 Task: Find connections with filter location Bājitpur with filter topic #bespokewith filter profile language French with filter current company Burns & McDonnell with filter school MORADABAD INSTITUTE OF TECHNOLOGY, MORADABAD. with filter industry Interior Design with filter service category Financial Reporting with filter keywords title Doctor
Action: Mouse moved to (568, 115)
Screenshot: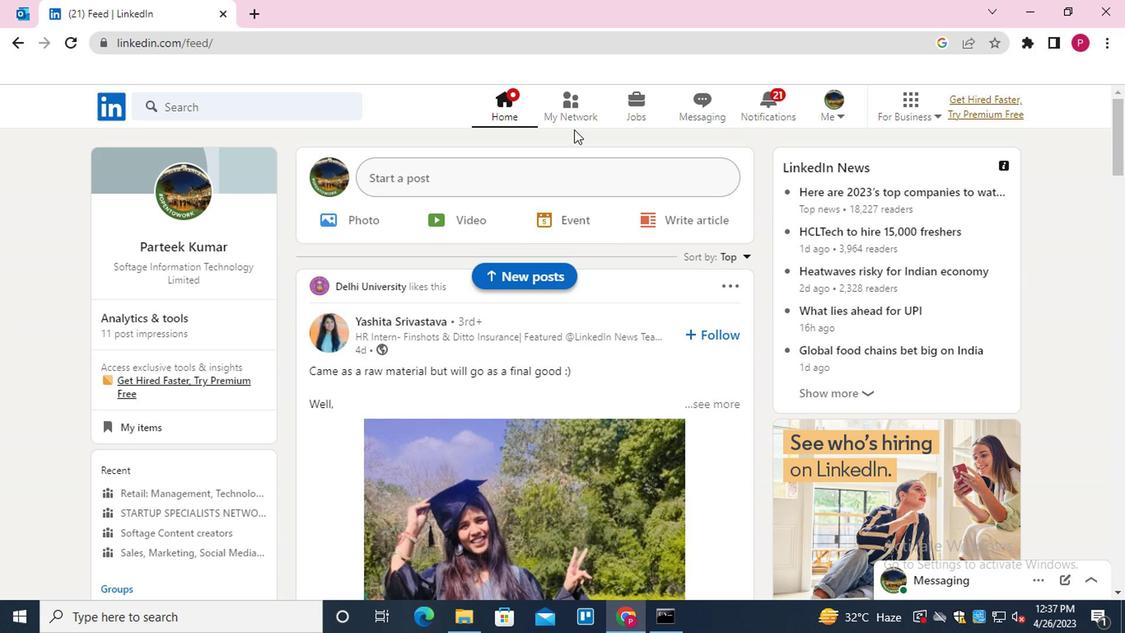 
Action: Mouse pressed left at (568, 115)
Screenshot: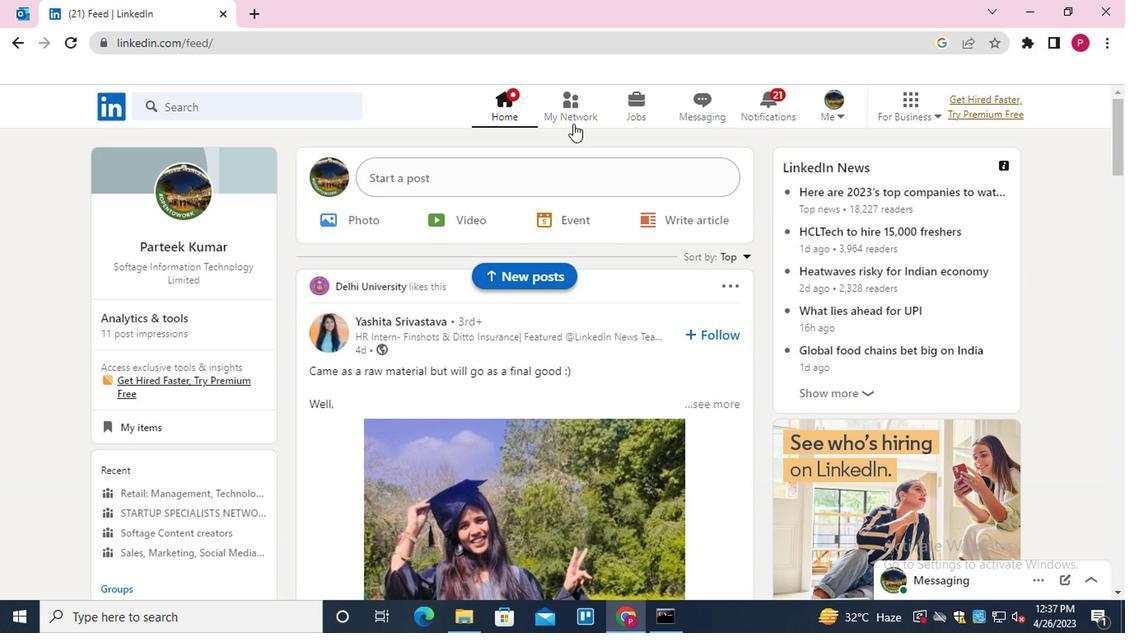 
Action: Mouse moved to (233, 202)
Screenshot: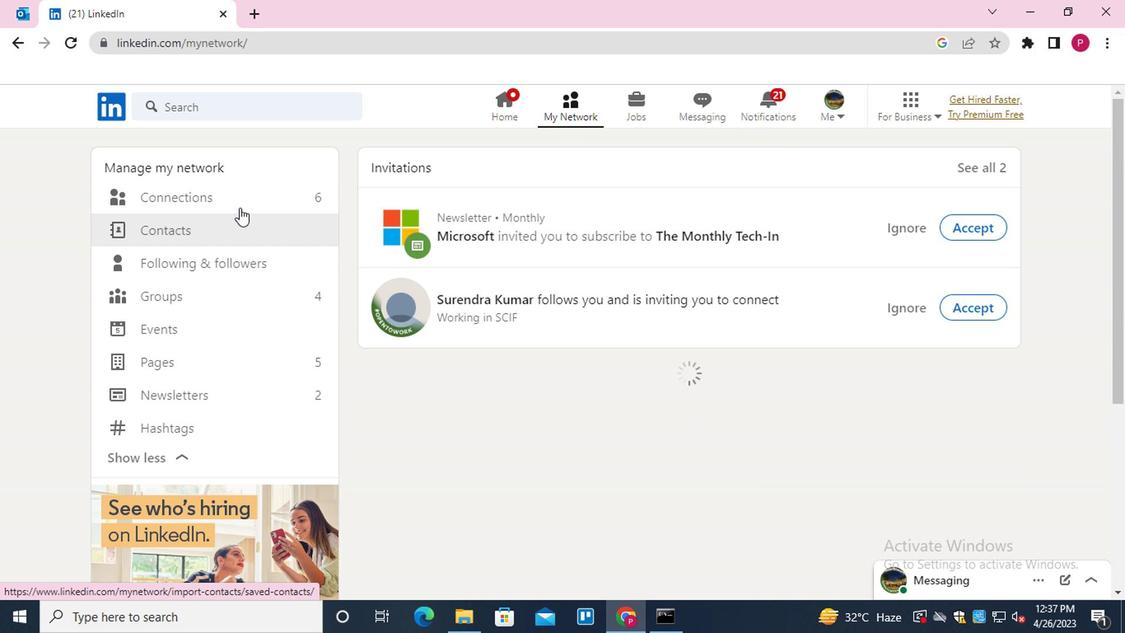 
Action: Mouse pressed left at (233, 202)
Screenshot: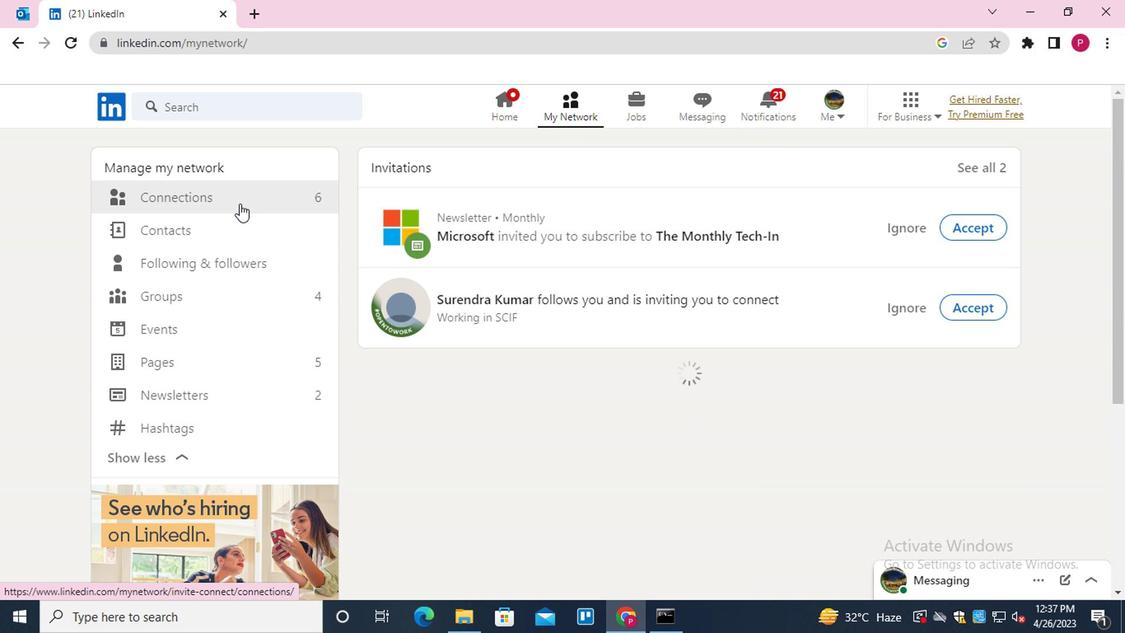 
Action: Mouse moved to (710, 201)
Screenshot: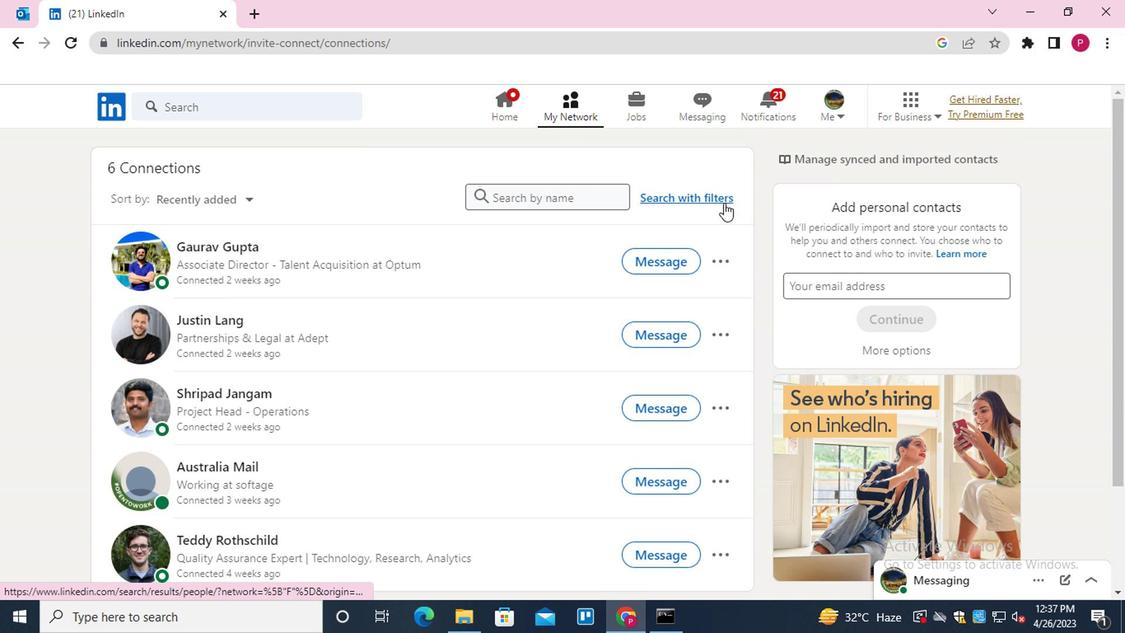 
Action: Mouse pressed left at (710, 201)
Screenshot: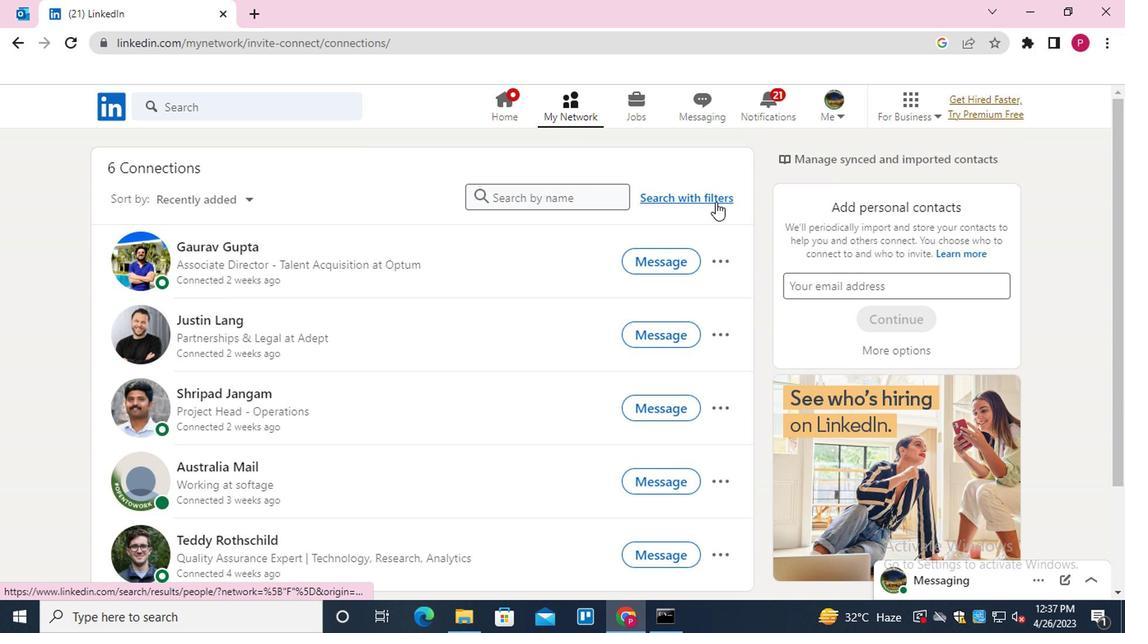 
Action: Mouse moved to (547, 150)
Screenshot: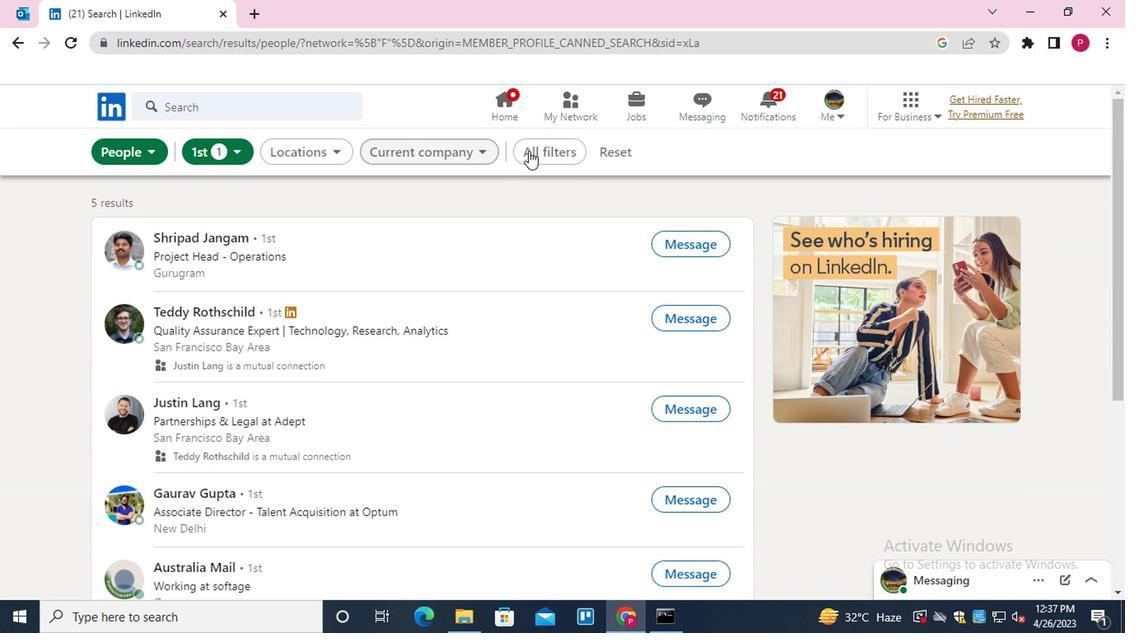 
Action: Mouse pressed left at (547, 150)
Screenshot: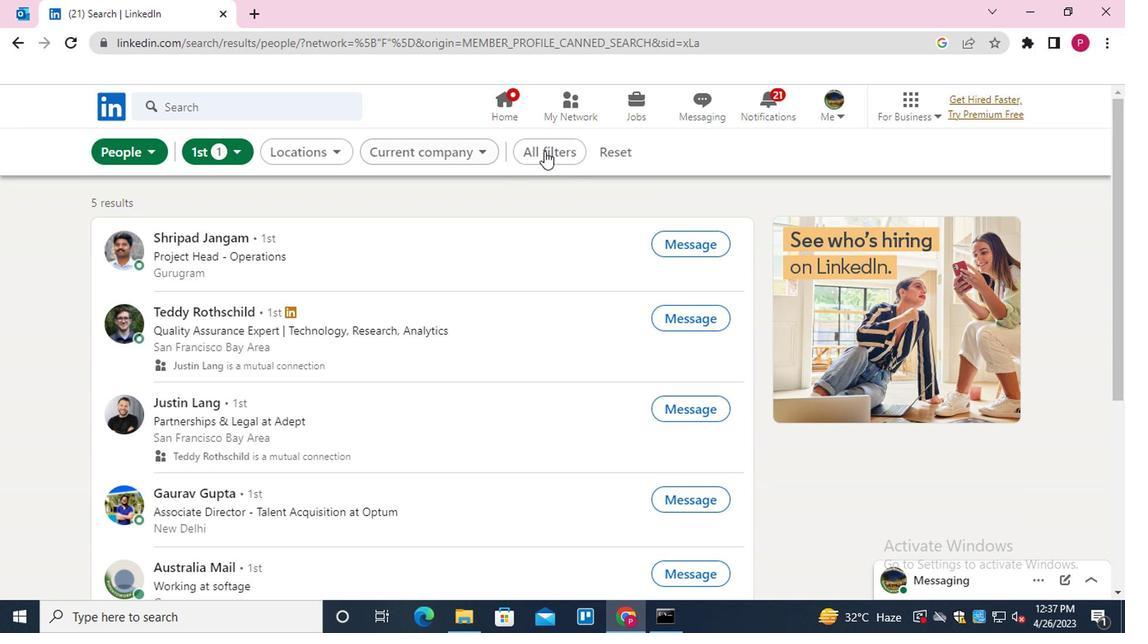 
Action: Mouse moved to (839, 343)
Screenshot: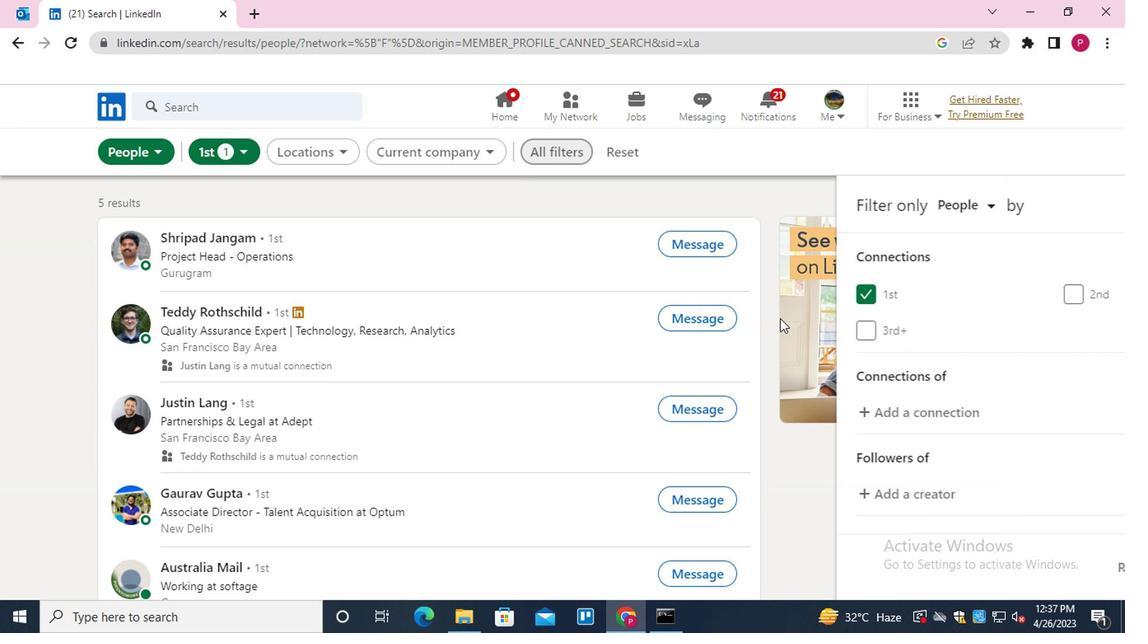 
Action: Mouse scrolled (839, 342) with delta (0, -1)
Screenshot: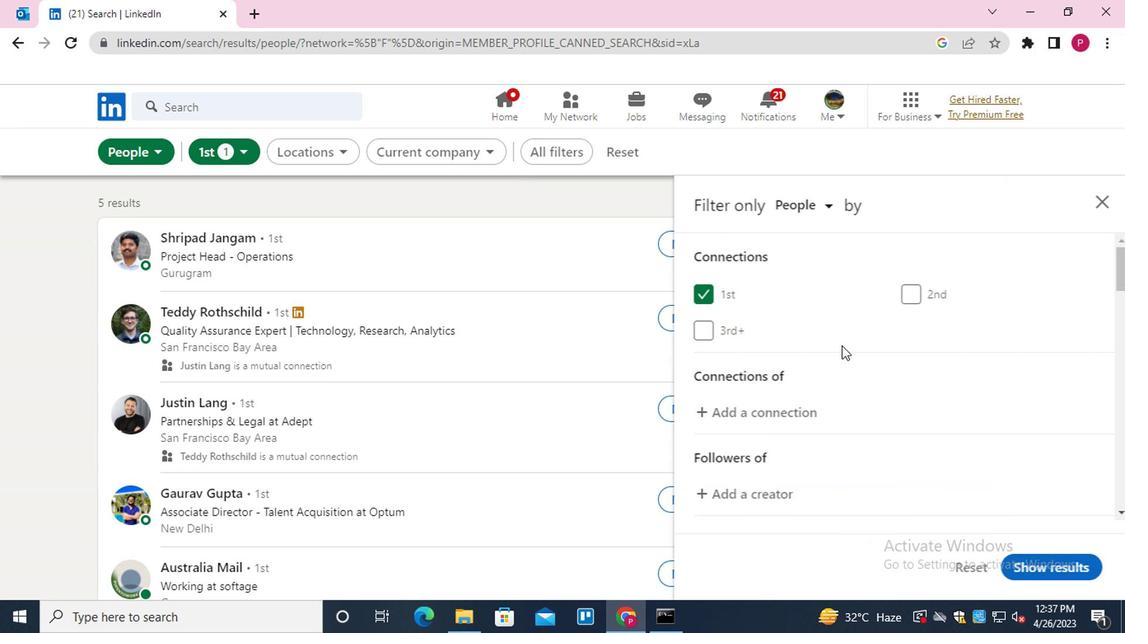 
Action: Mouse scrolled (839, 342) with delta (0, -1)
Screenshot: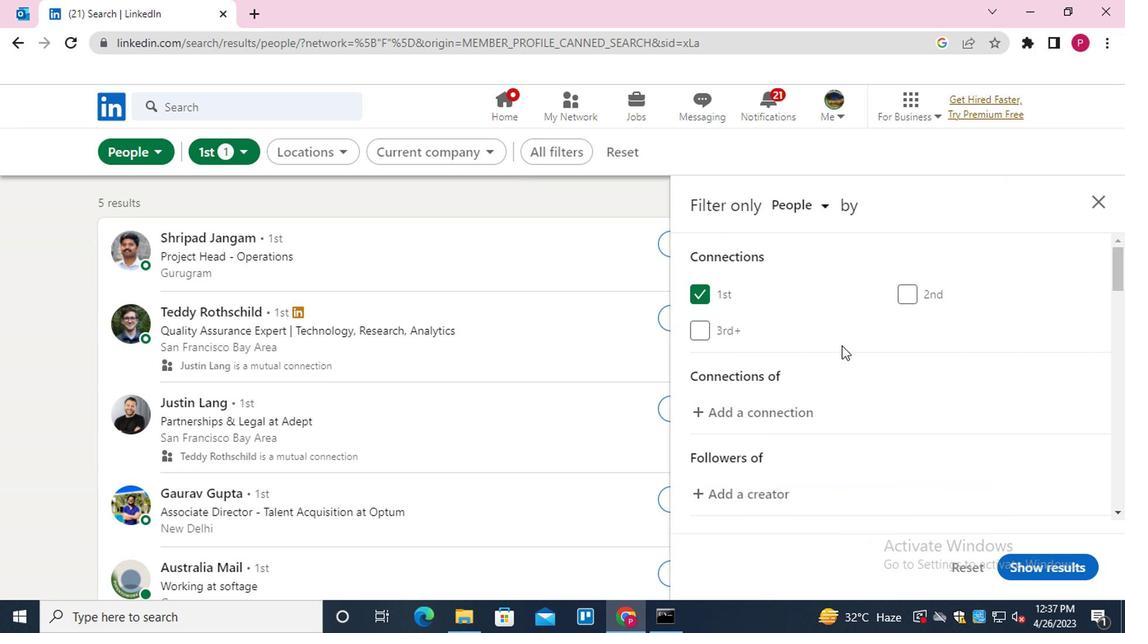 
Action: Mouse scrolled (839, 342) with delta (0, -1)
Screenshot: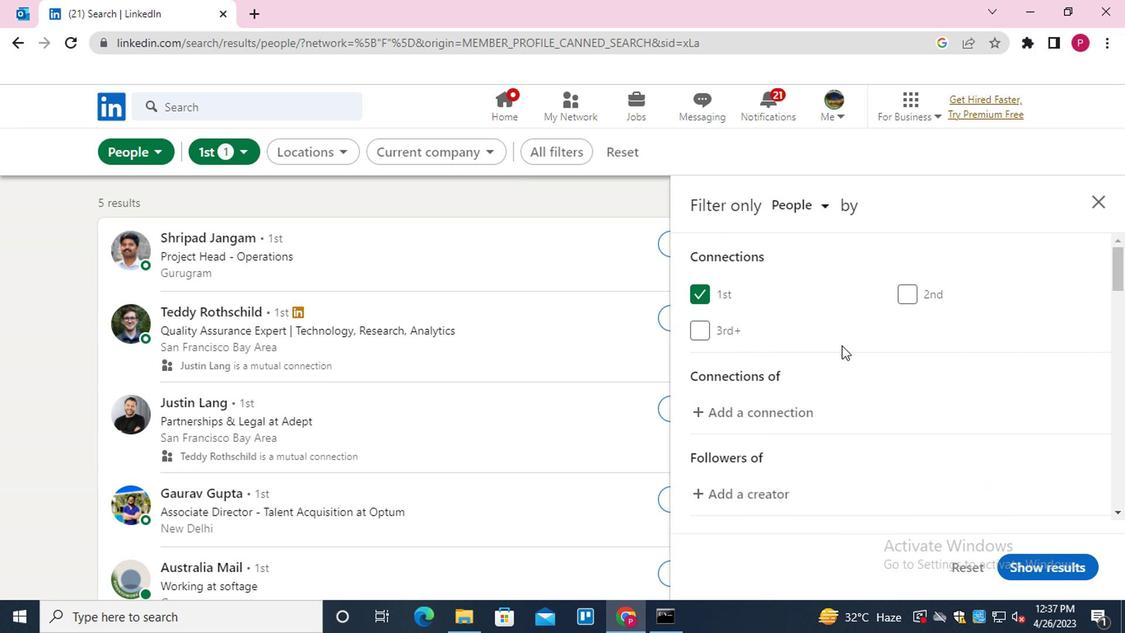 
Action: Mouse moved to (926, 402)
Screenshot: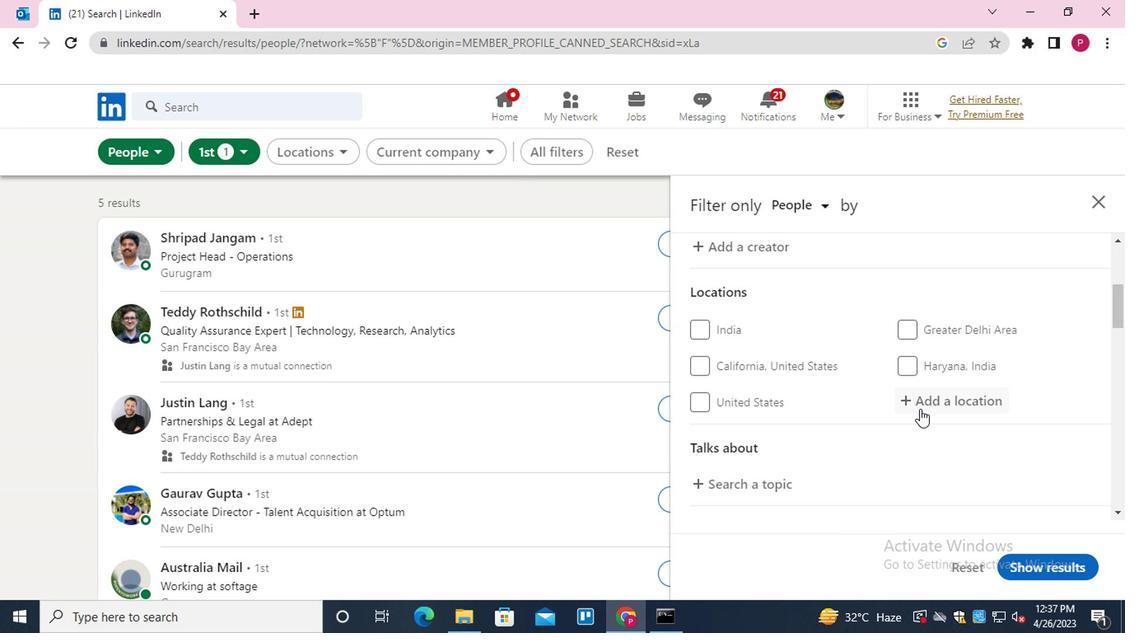 
Action: Mouse pressed left at (926, 402)
Screenshot: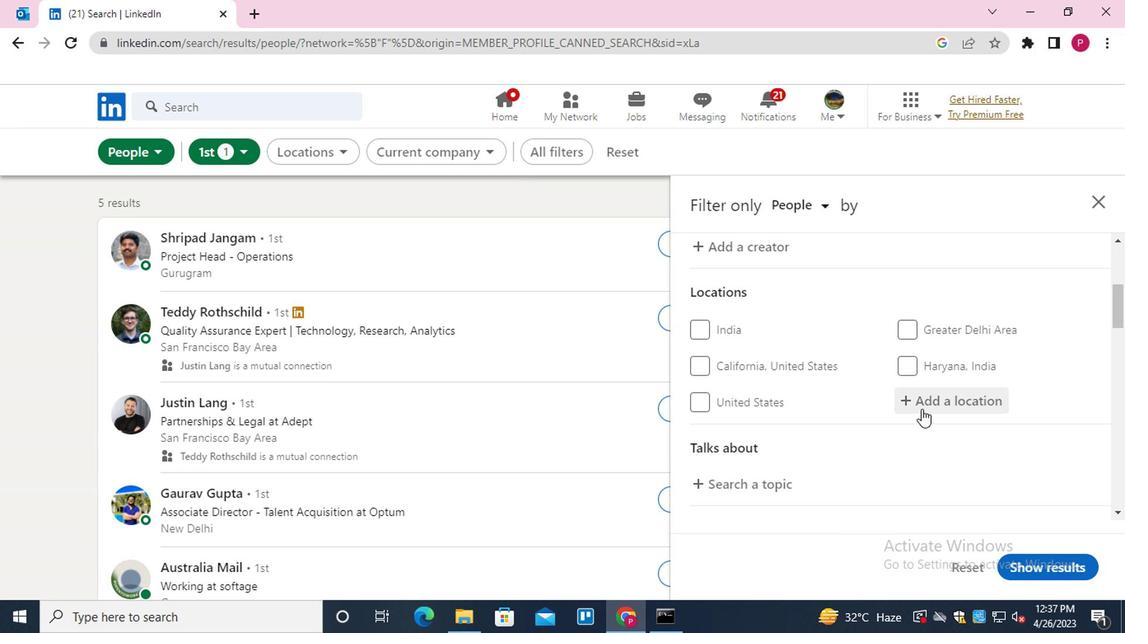 
Action: Mouse moved to (927, 402)
Screenshot: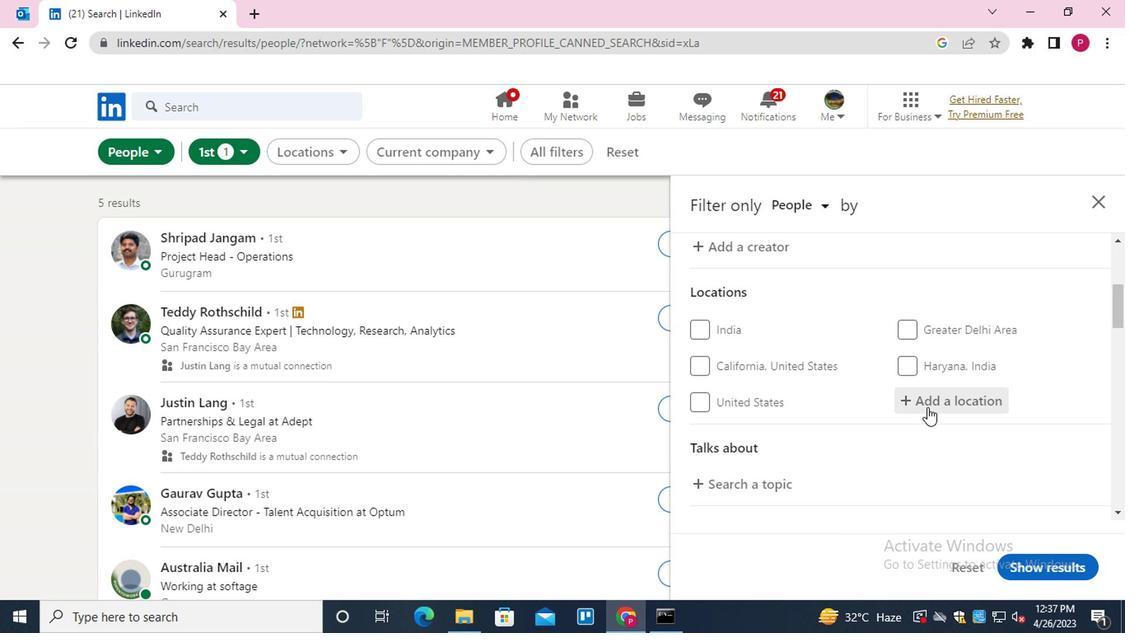 
Action: Key pressed <Key.shift>BAJITPUR
Screenshot: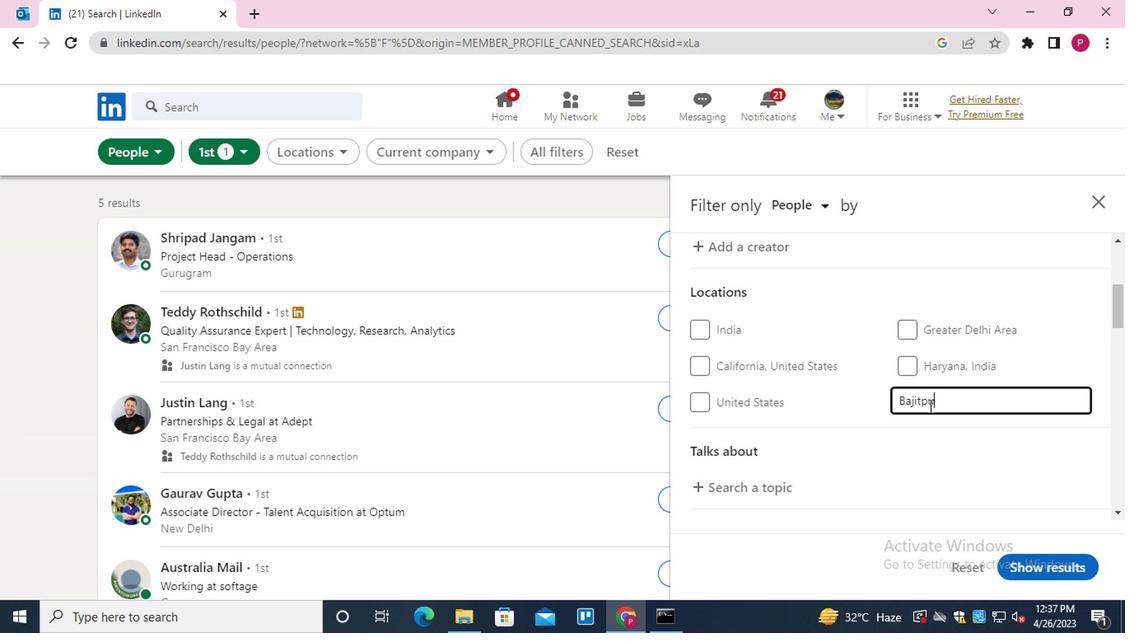 
Action: Mouse moved to (788, 492)
Screenshot: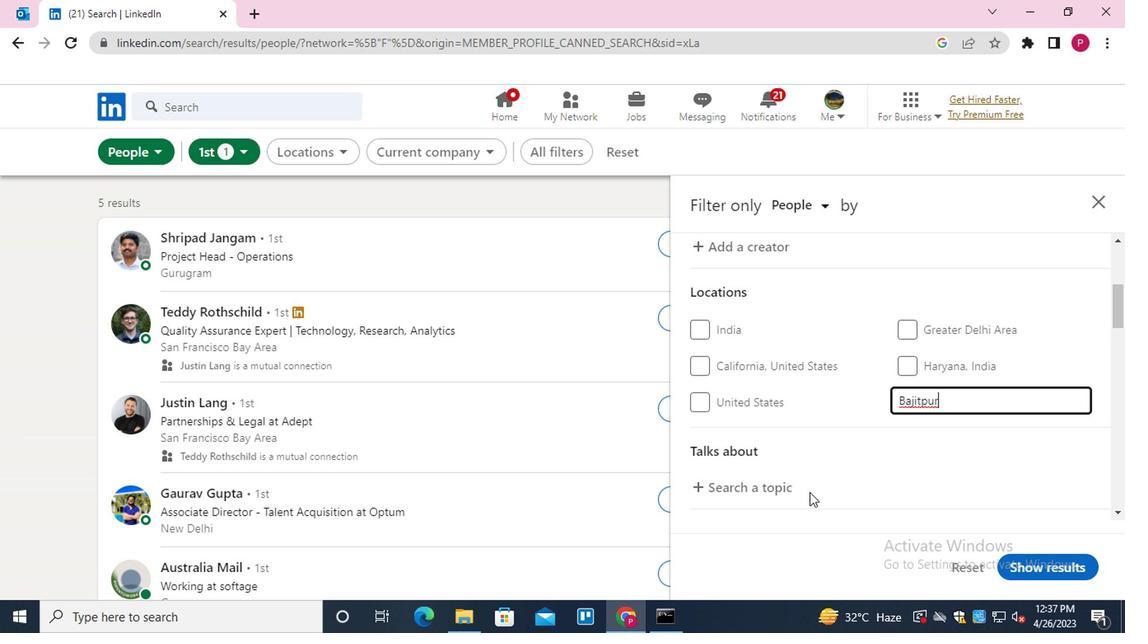 
Action: Mouse pressed left at (788, 492)
Screenshot: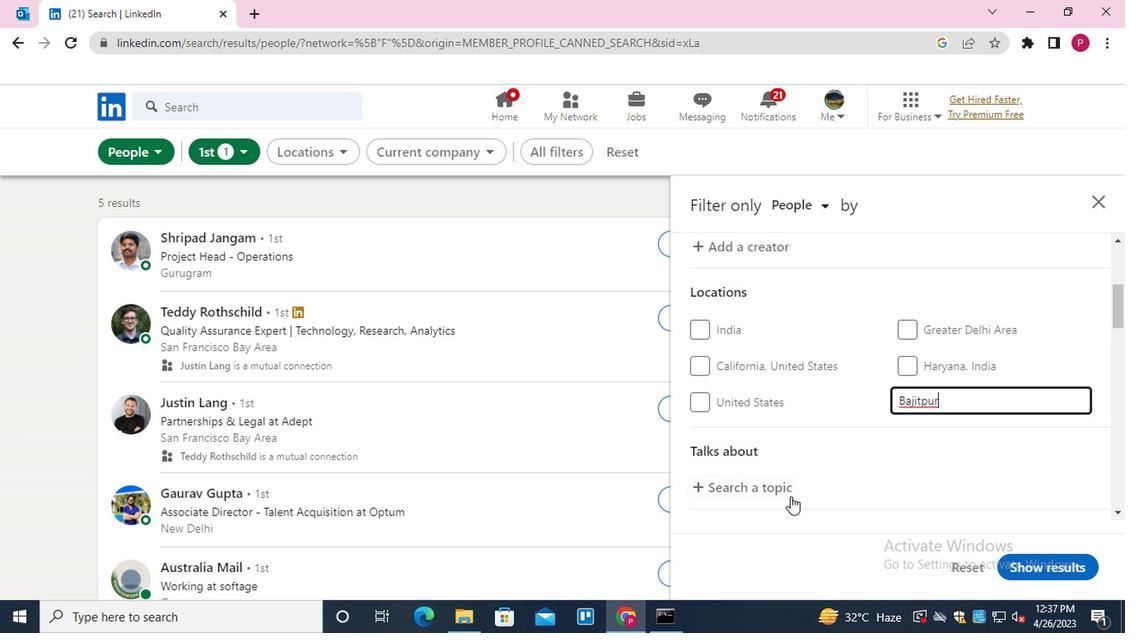 
Action: Mouse moved to (786, 487)
Screenshot: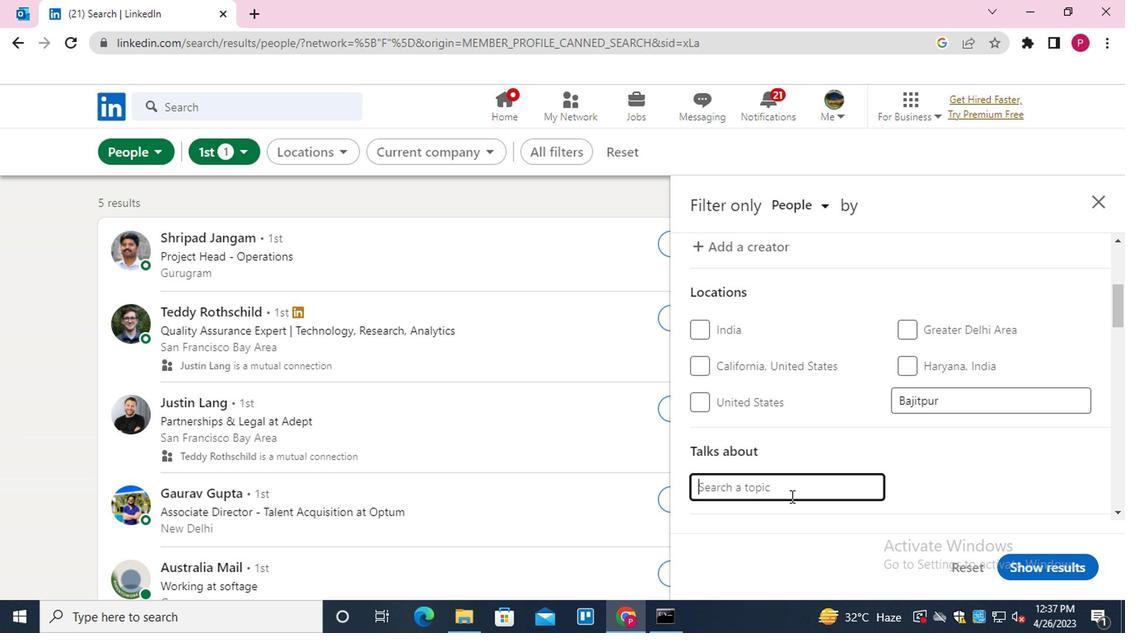 
Action: Key pressed BESPOKEV<Key.backspace>N<Key.down>
Screenshot: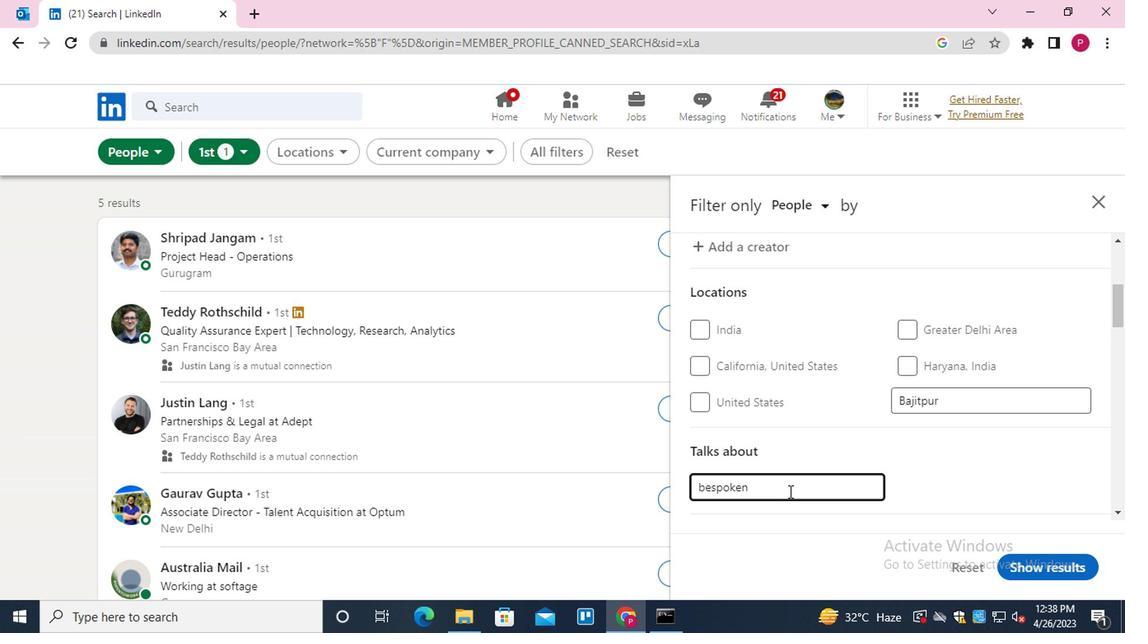 
Action: Mouse moved to (898, 517)
Screenshot: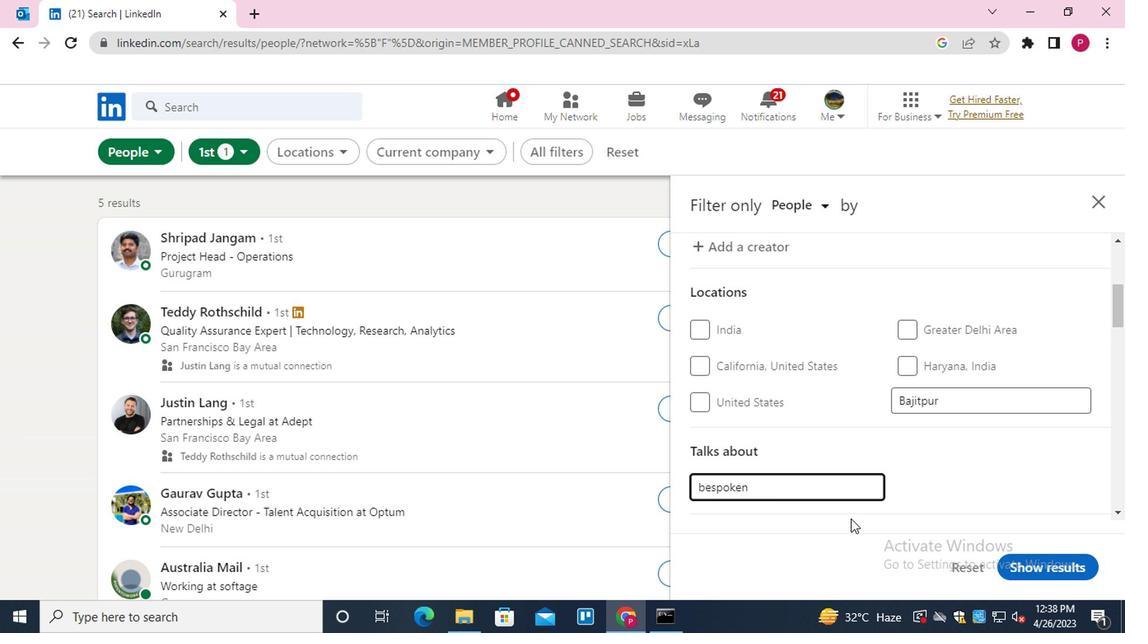 
Action: Mouse scrolled (898, 516) with delta (0, -1)
Screenshot: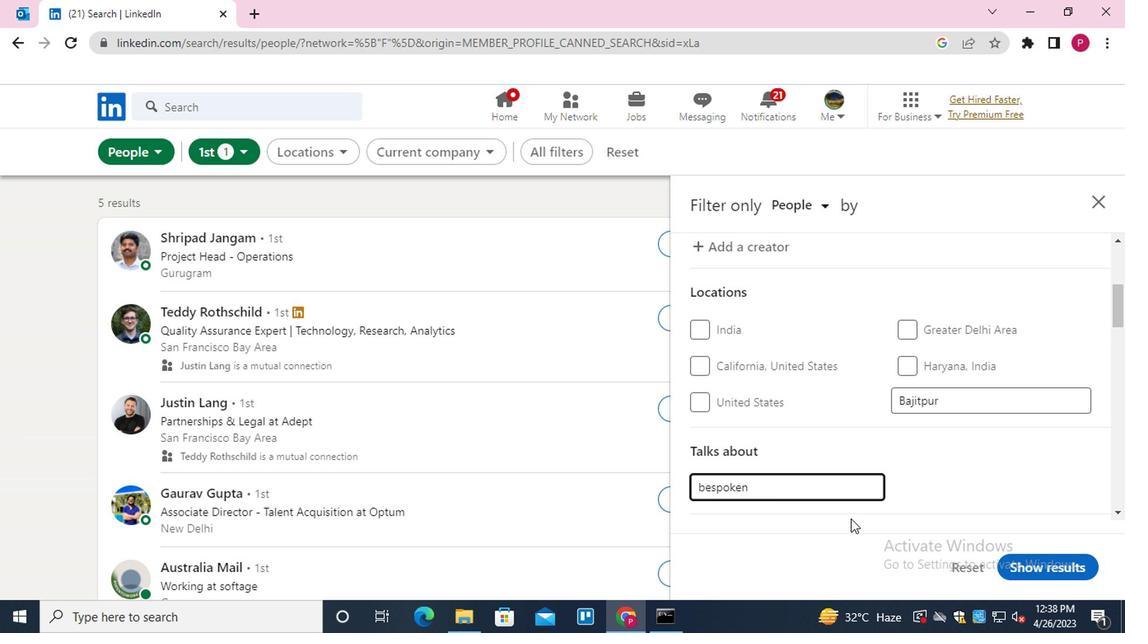 
Action: Mouse scrolled (898, 516) with delta (0, -1)
Screenshot: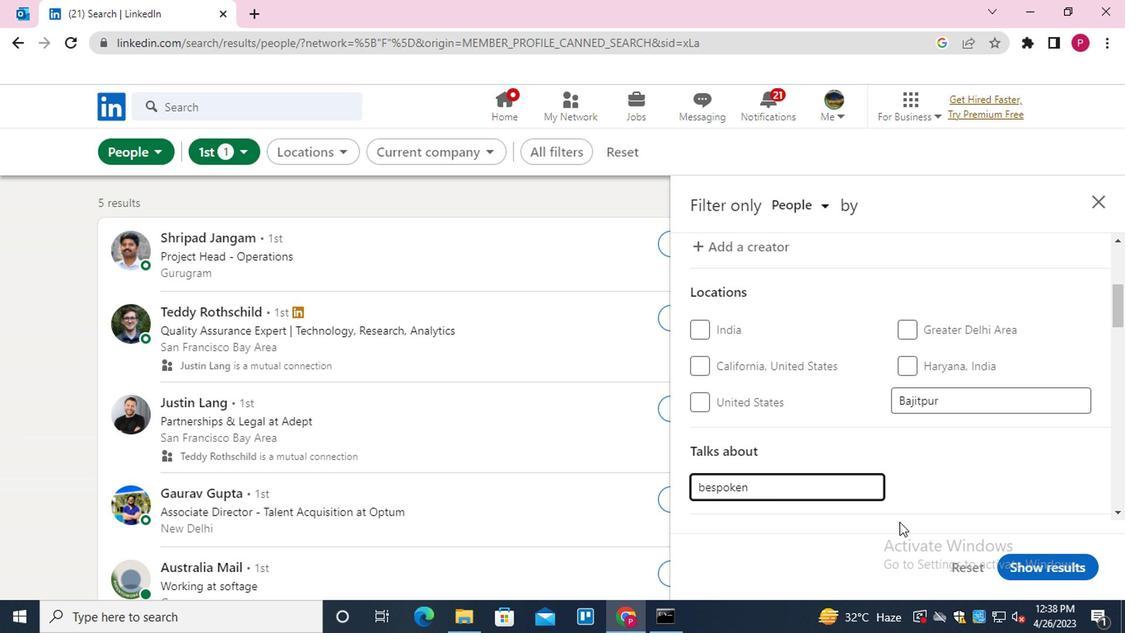 
Action: Mouse moved to (898, 519)
Screenshot: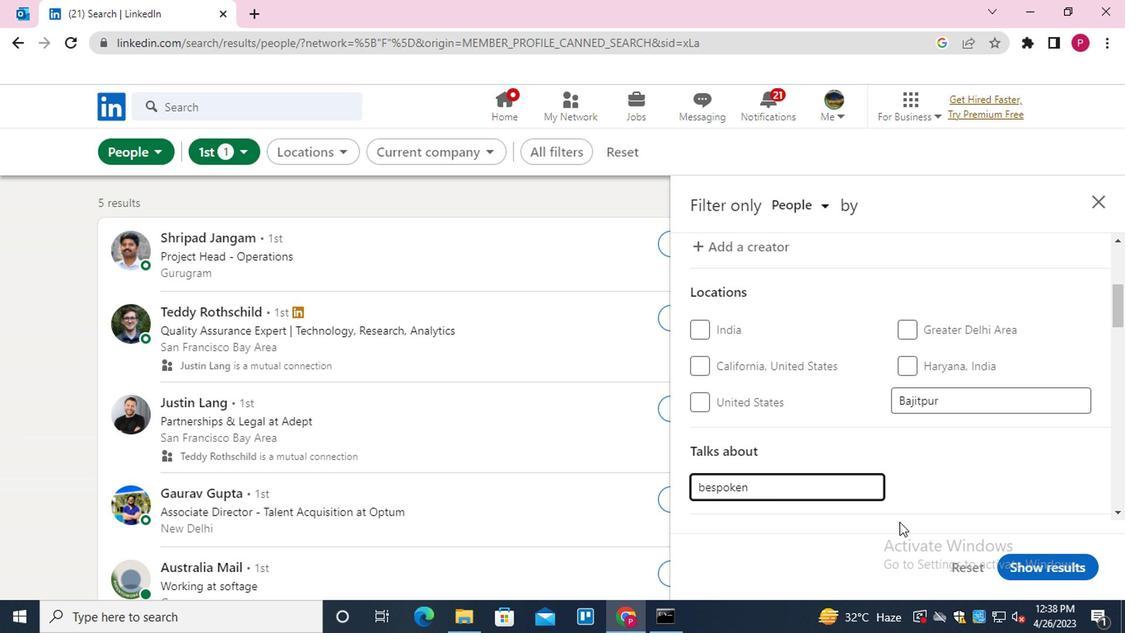 
Action: Mouse scrolled (898, 518) with delta (0, -1)
Screenshot: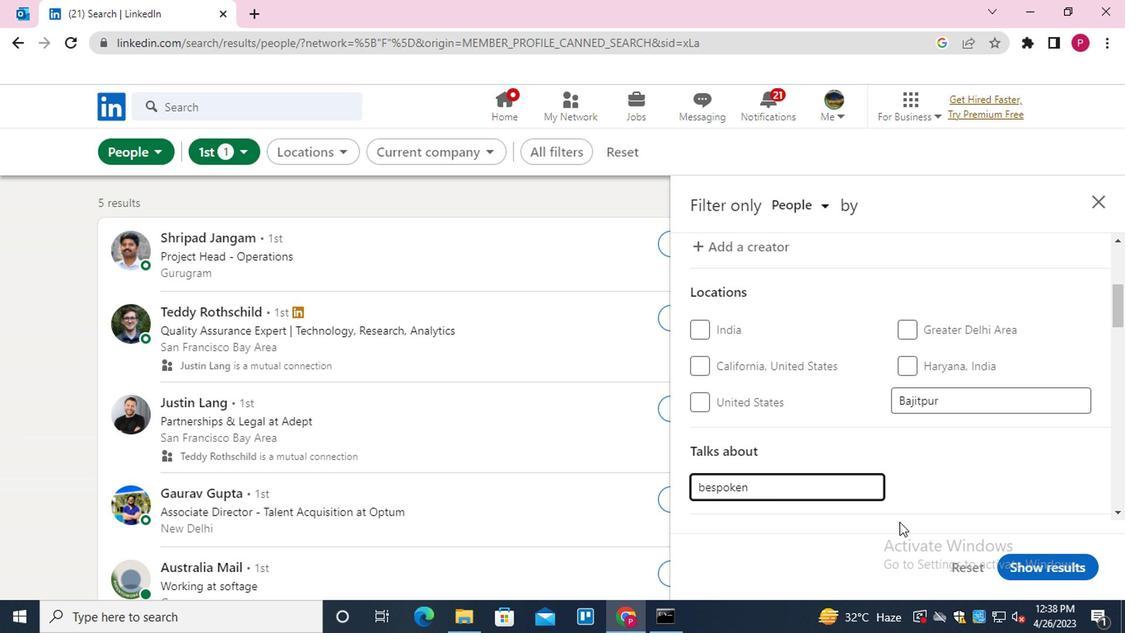 
Action: Mouse moved to (778, 417)
Screenshot: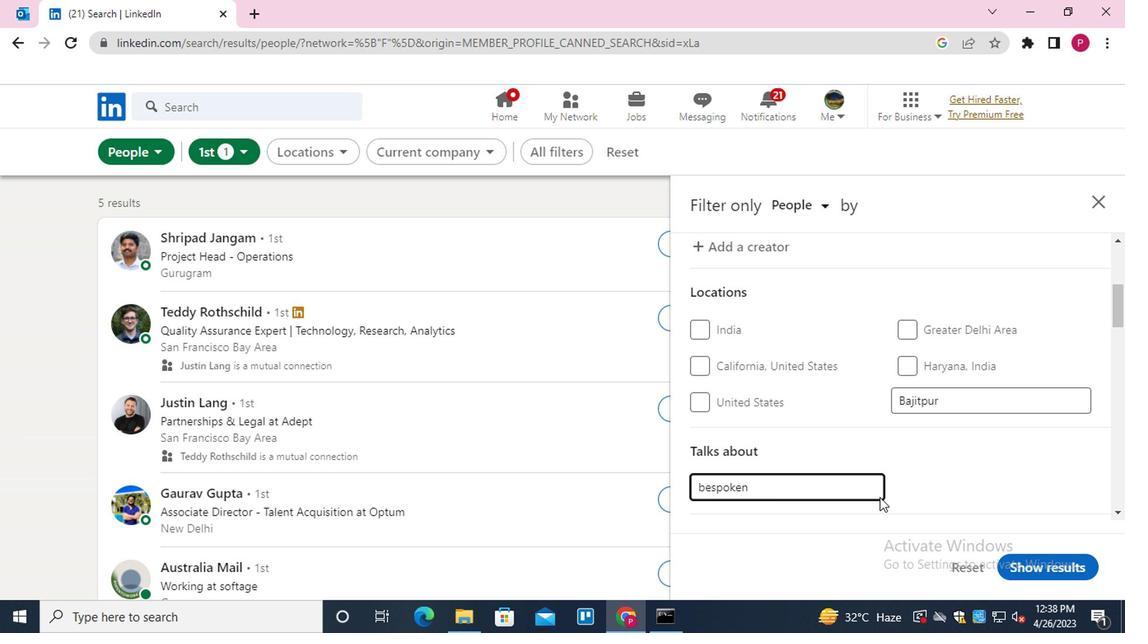 
Action: Mouse scrolled (778, 416) with delta (0, 0)
Screenshot: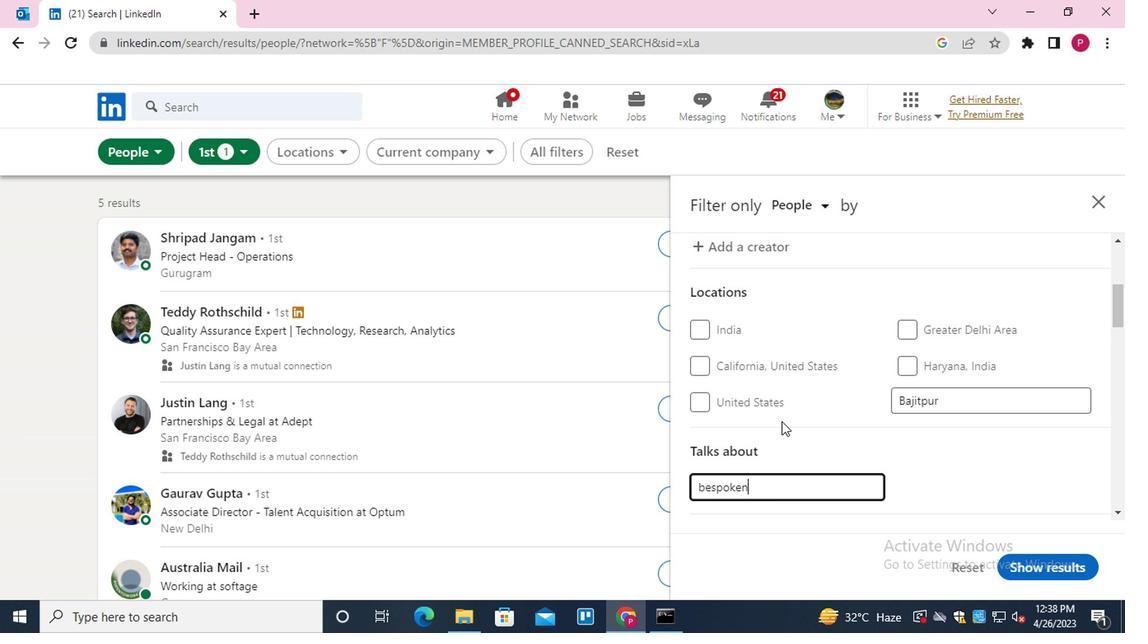 
Action: Mouse moved to (791, 406)
Screenshot: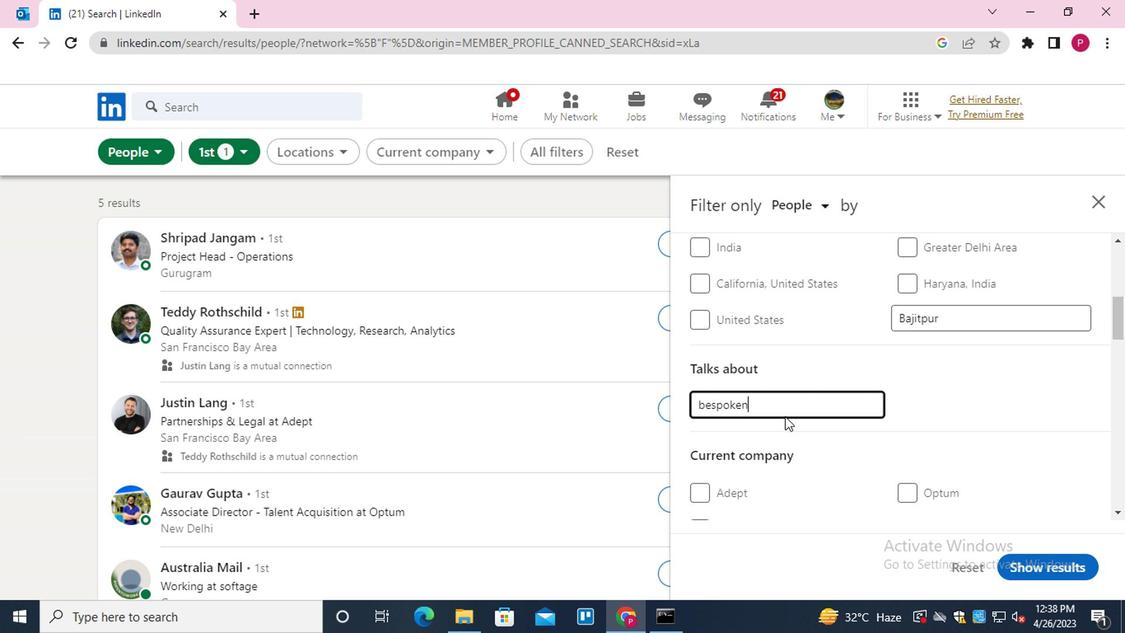 
Action: Key pressed <Key.backspace><Key.down><Key.enter>
Screenshot: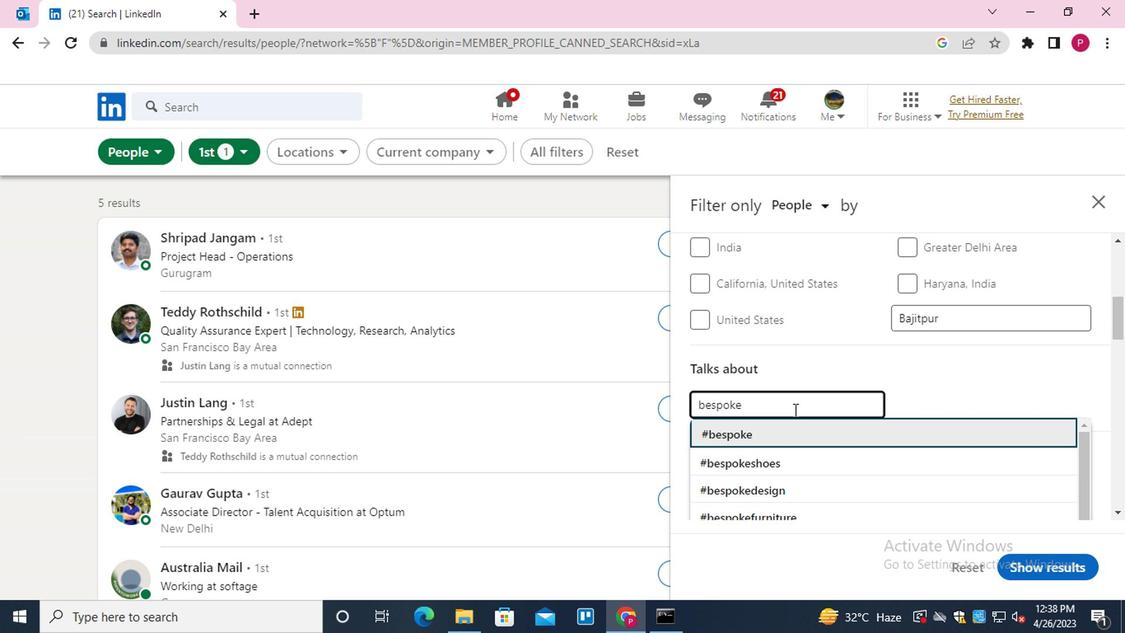 
Action: Mouse moved to (803, 412)
Screenshot: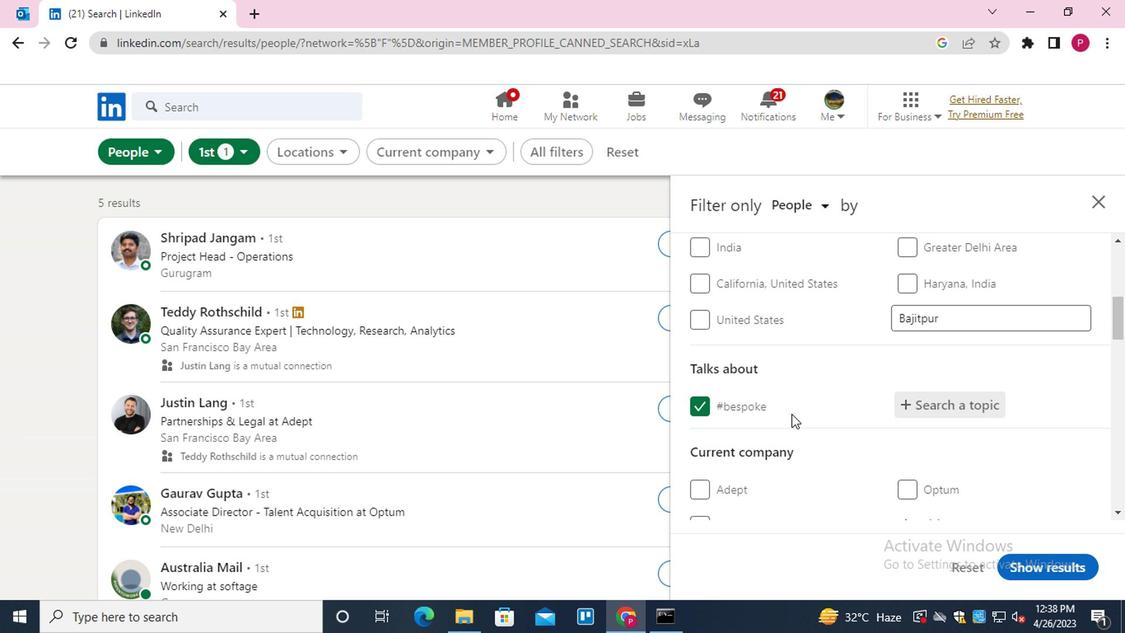 
Action: Mouse scrolled (803, 411) with delta (0, -1)
Screenshot: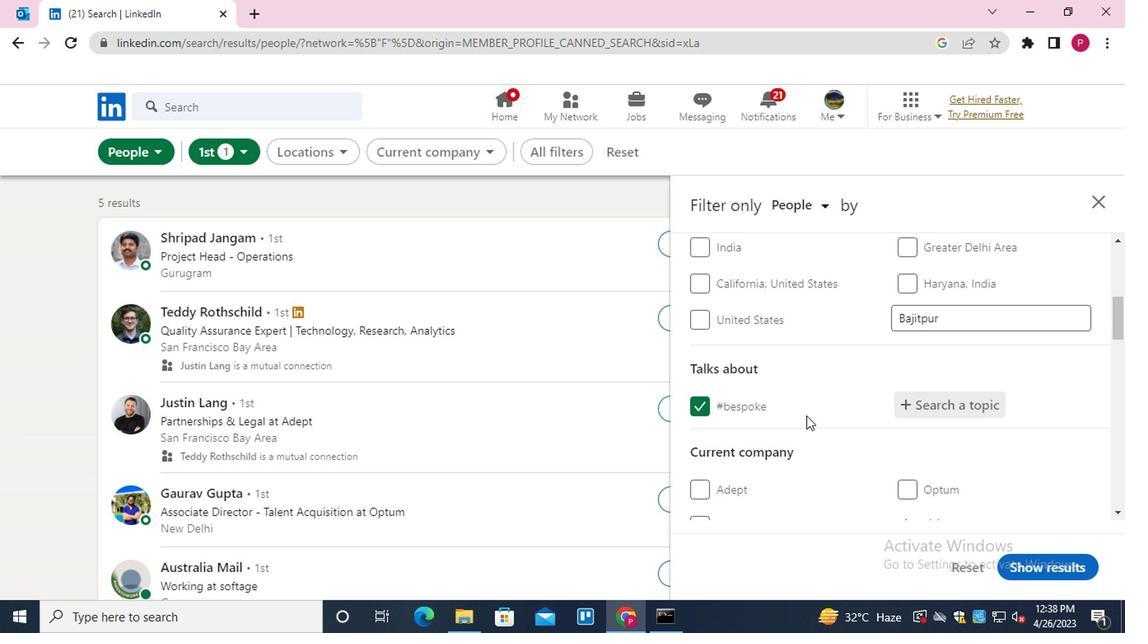 
Action: Mouse scrolled (803, 411) with delta (0, -1)
Screenshot: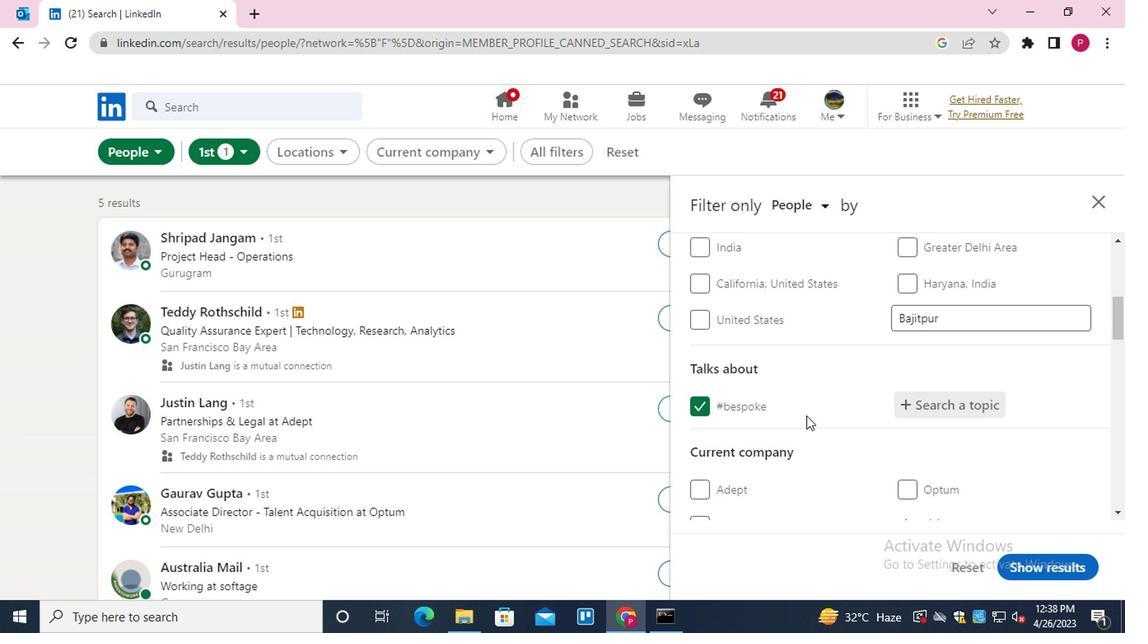 
Action: Mouse moved to (949, 371)
Screenshot: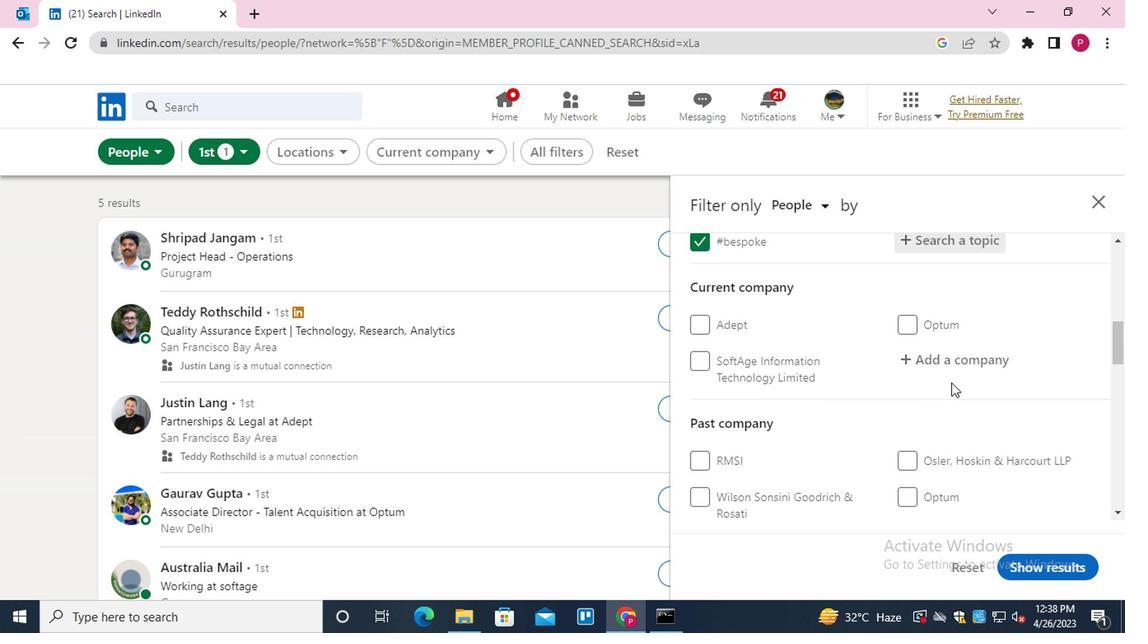 
Action: Mouse pressed left at (949, 371)
Screenshot: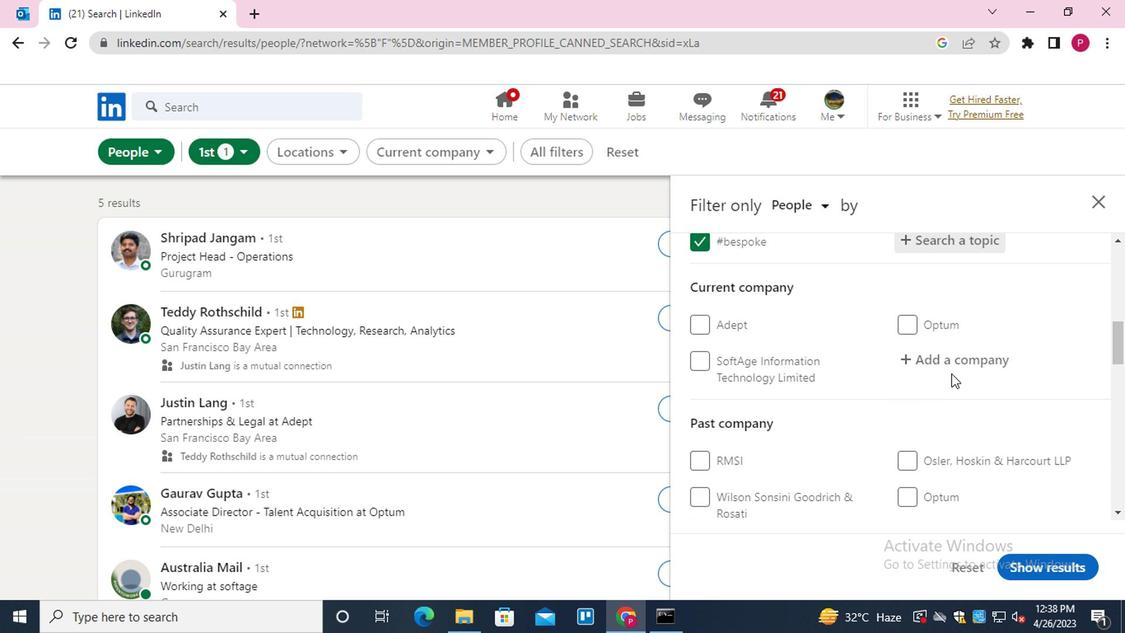 
Action: Mouse moved to (955, 358)
Screenshot: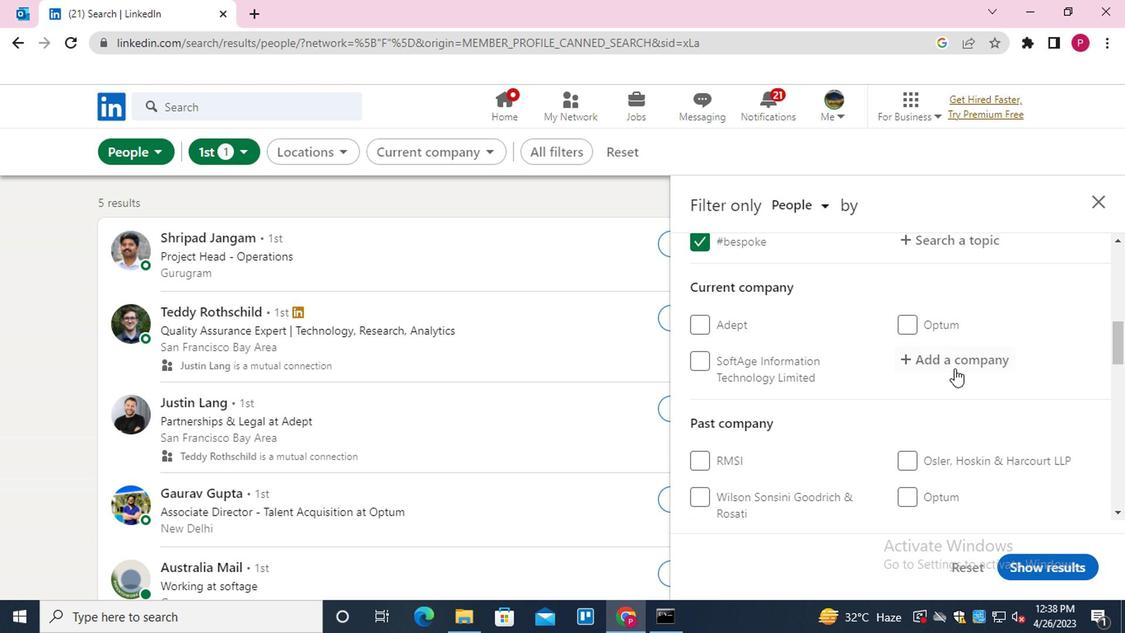 
Action: Mouse pressed left at (955, 358)
Screenshot: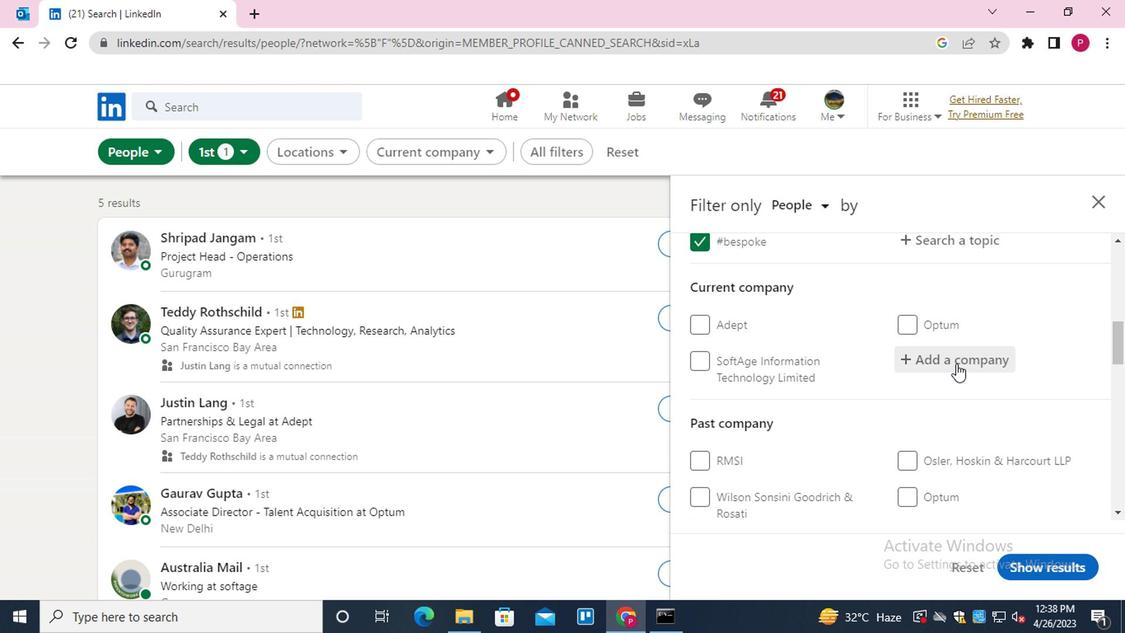 
Action: Key pressed <Key.shift>BURNS<Key.space><Key.down><Key.enter>
Screenshot: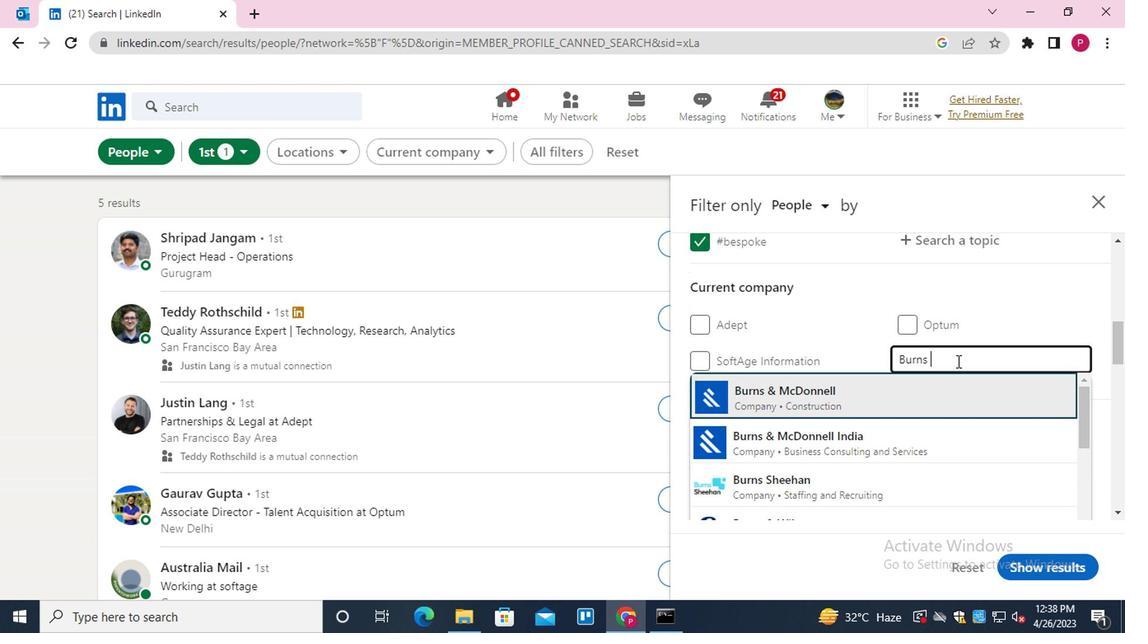 
Action: Mouse moved to (885, 377)
Screenshot: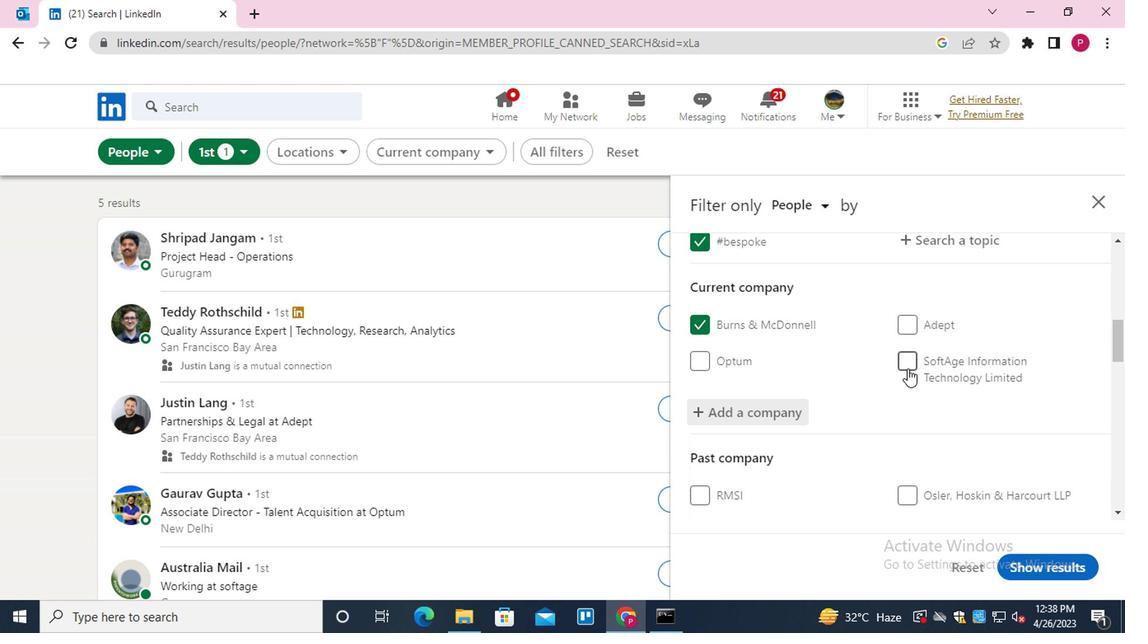 
Action: Mouse scrolled (885, 375) with delta (0, -1)
Screenshot: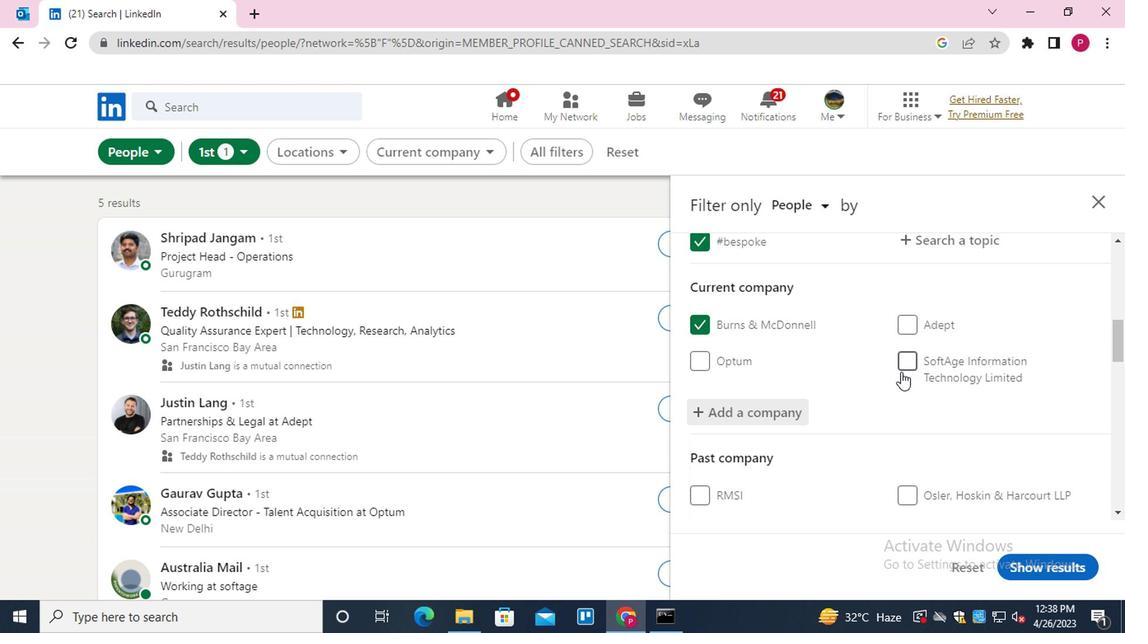 
Action: Mouse moved to (884, 377)
Screenshot: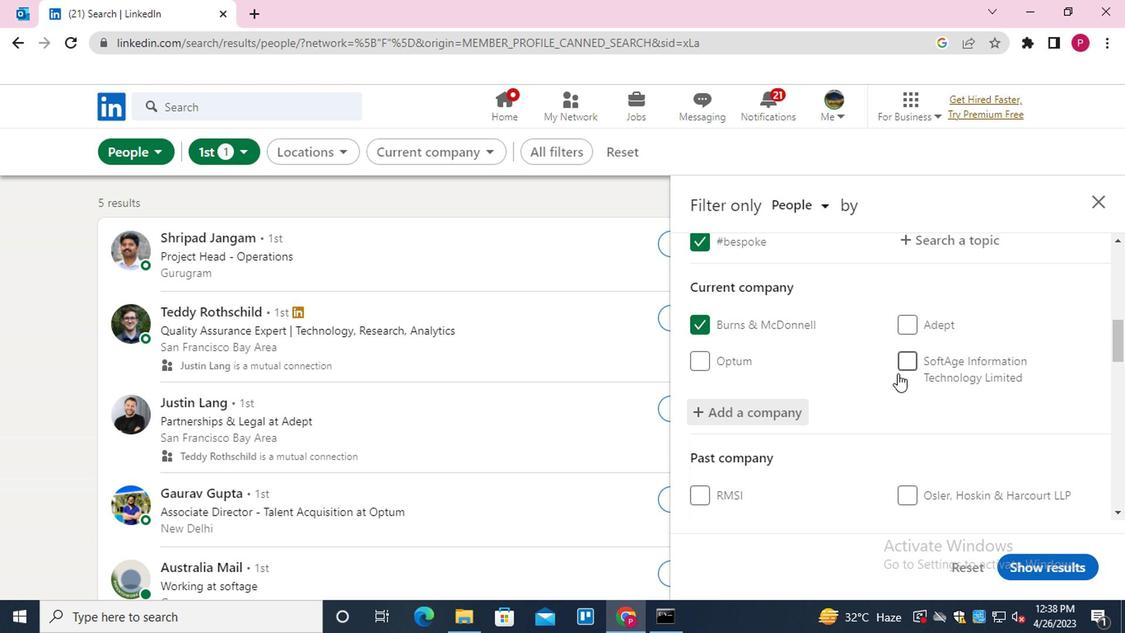 
Action: Mouse scrolled (884, 377) with delta (0, 0)
Screenshot: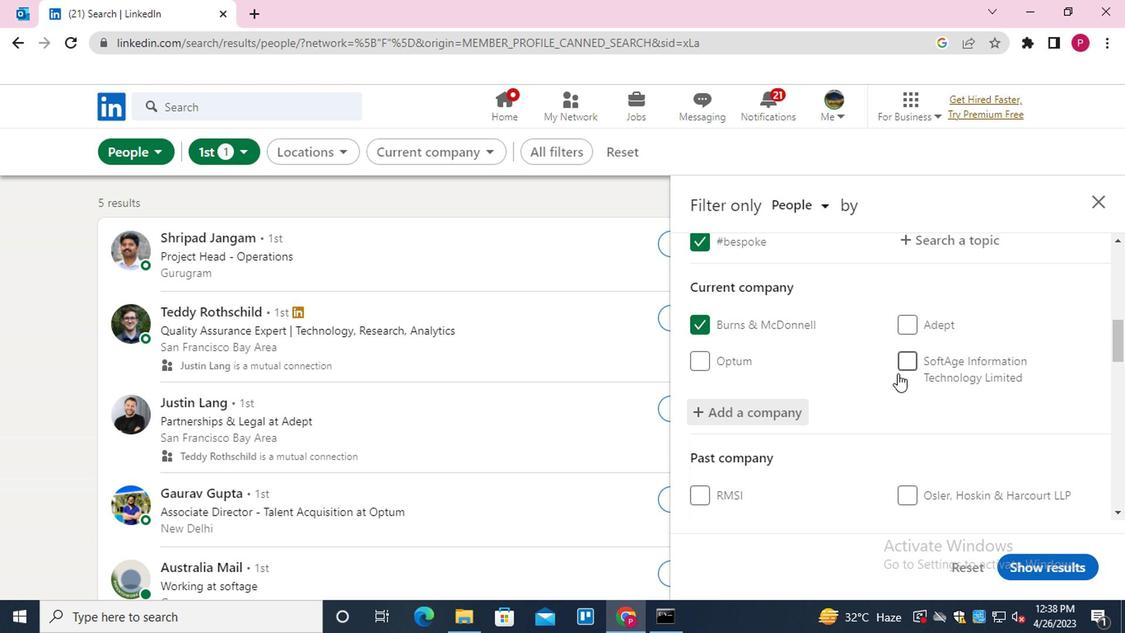 
Action: Mouse moved to (883, 377)
Screenshot: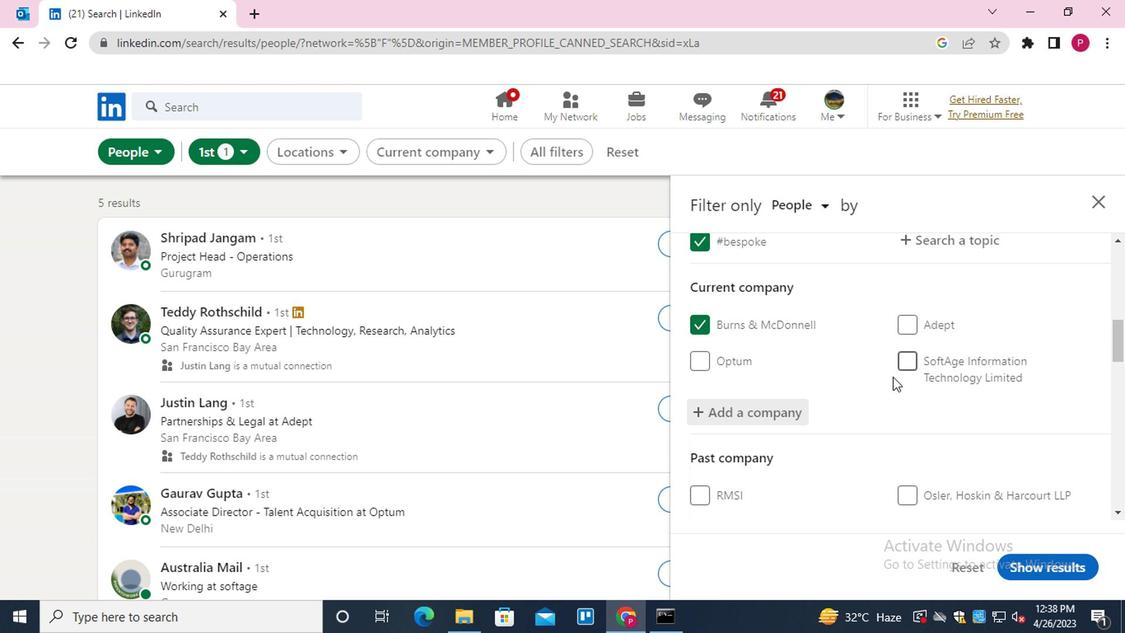 
Action: Mouse scrolled (883, 377) with delta (0, 0)
Screenshot: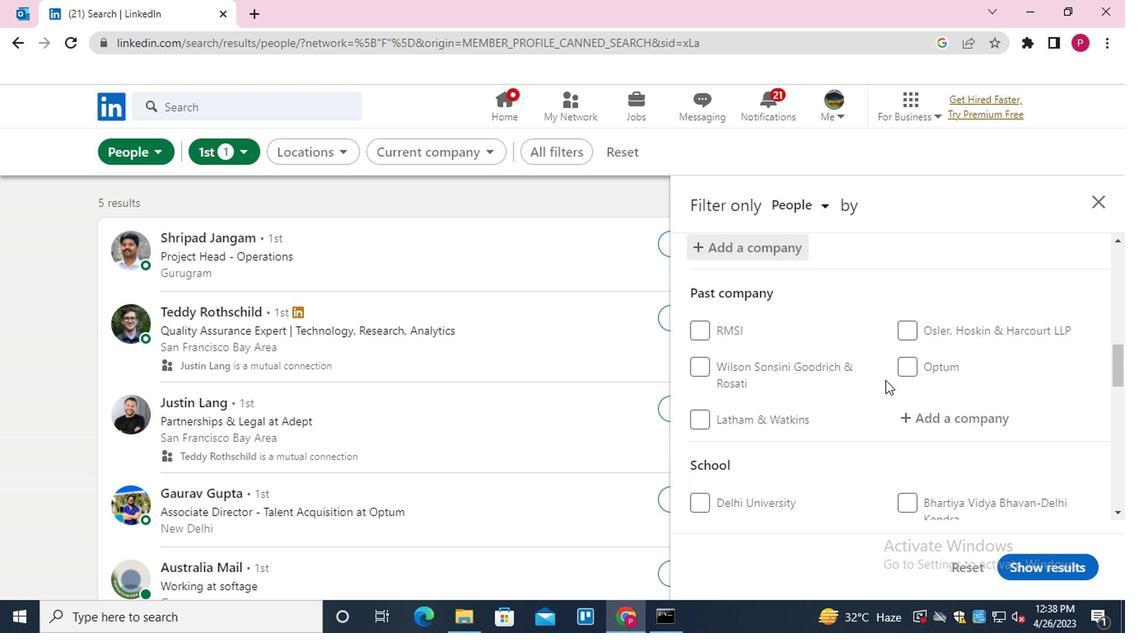 
Action: Mouse scrolled (883, 377) with delta (0, 0)
Screenshot: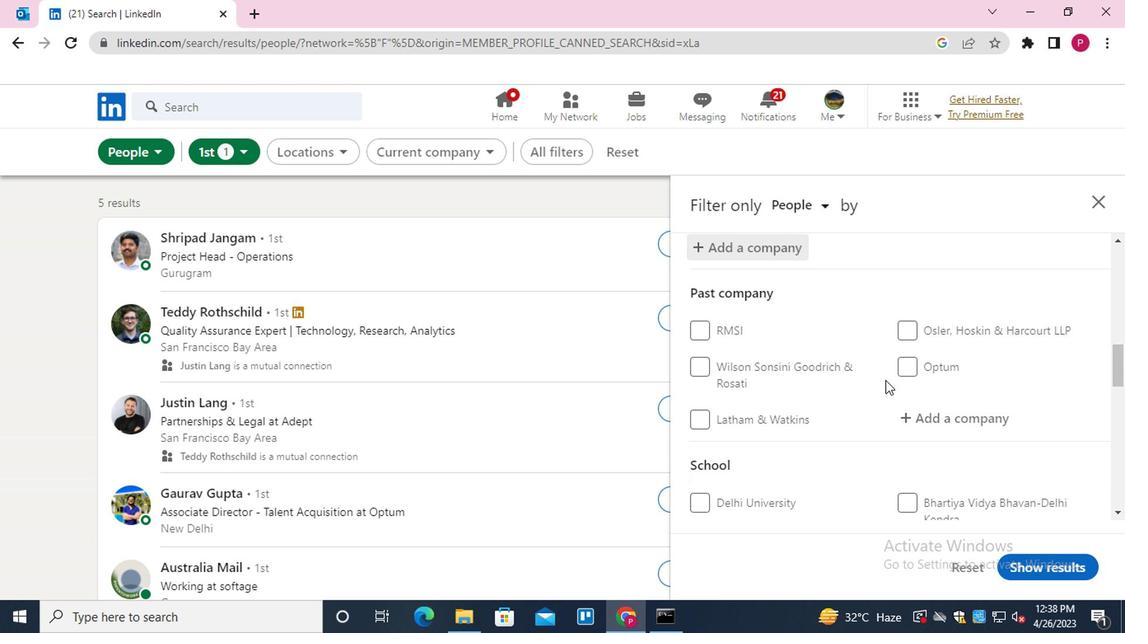 
Action: Mouse moved to (885, 377)
Screenshot: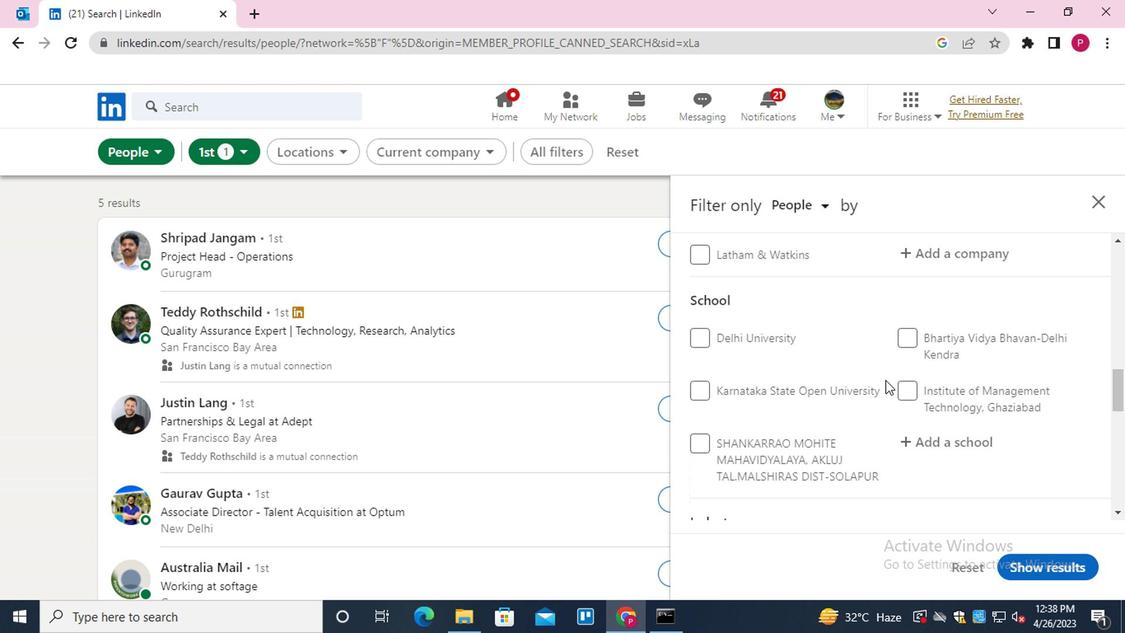 
Action: Mouse scrolled (885, 375) with delta (0, -1)
Screenshot: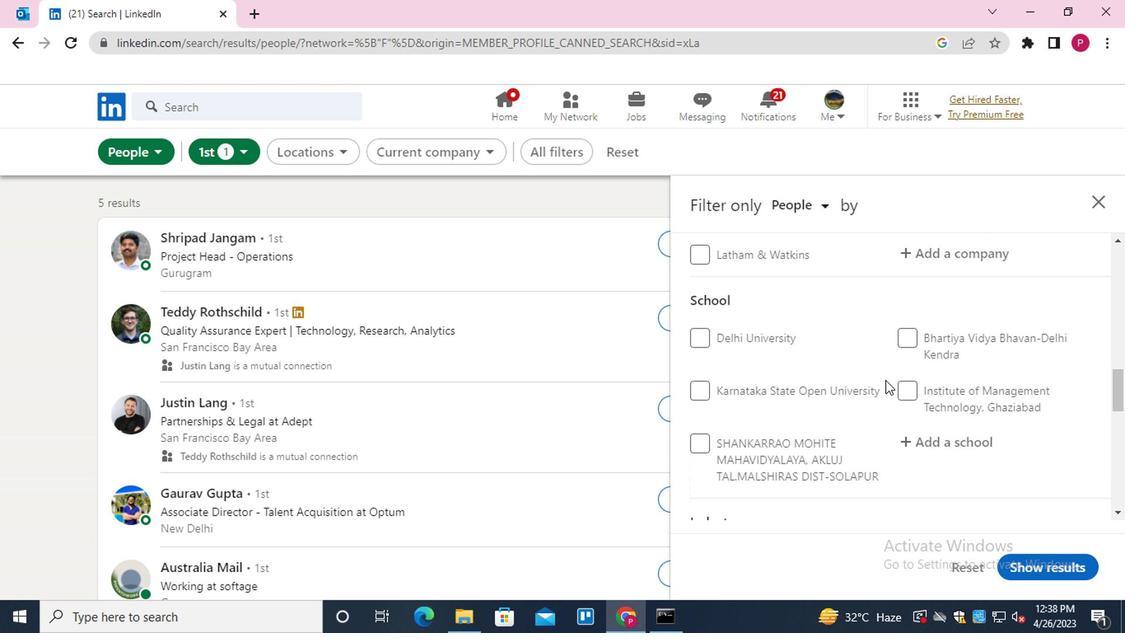 
Action: Mouse scrolled (885, 375) with delta (0, -1)
Screenshot: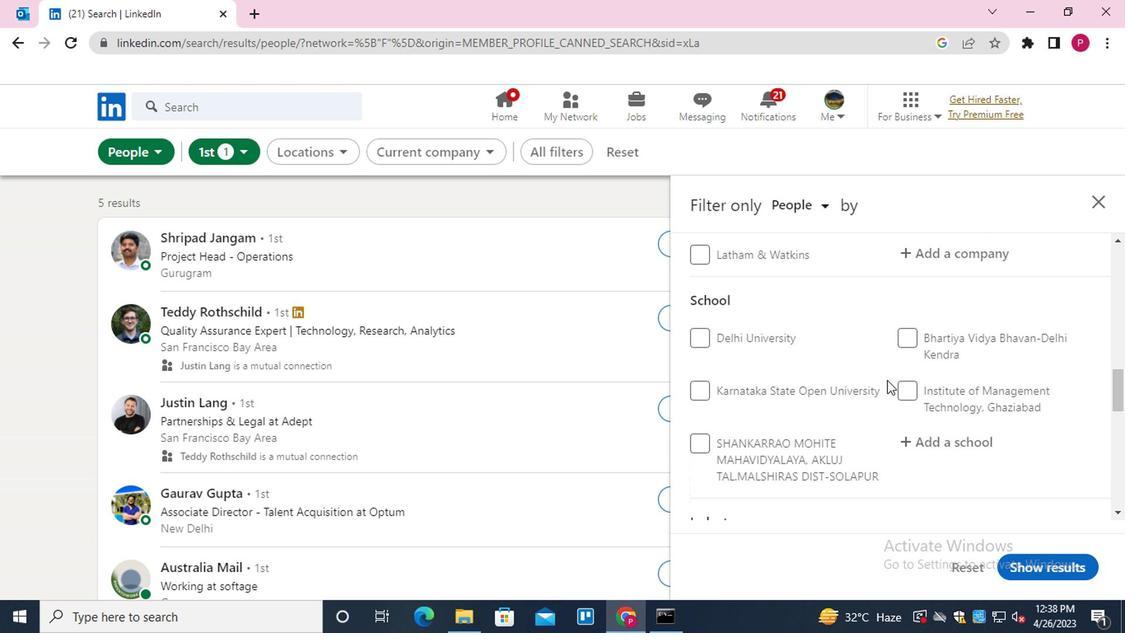 
Action: Mouse moved to (958, 276)
Screenshot: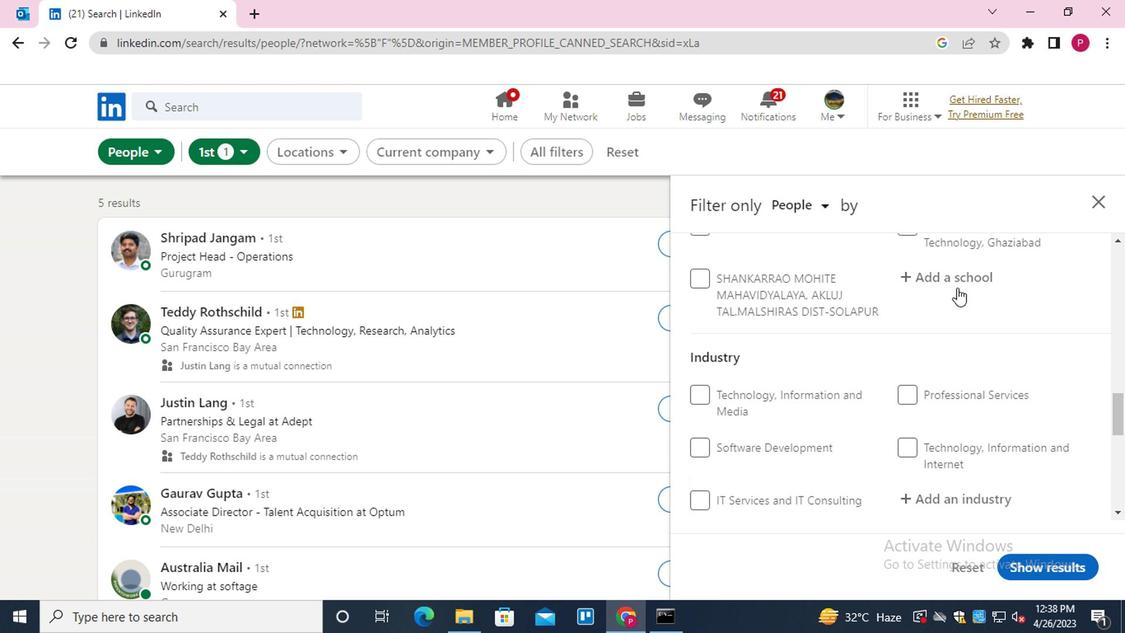 
Action: Mouse pressed left at (958, 276)
Screenshot: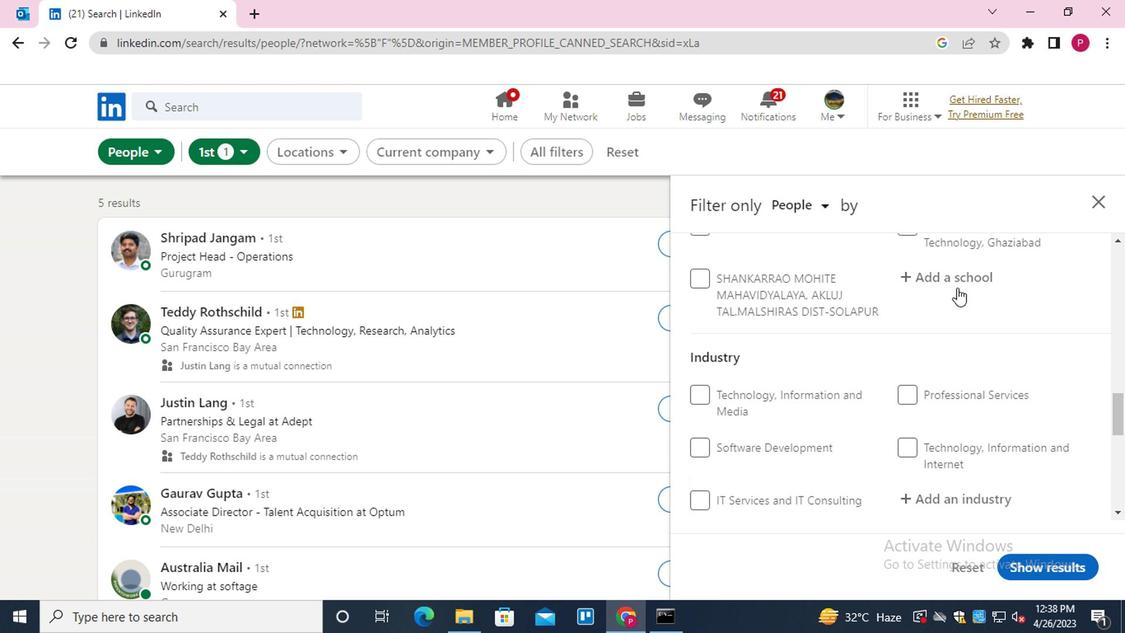 
Action: Key pressed <Key.shift>MORADABAD<Key.space><Key.shift>INSTITUTE<Key.space>
Screenshot: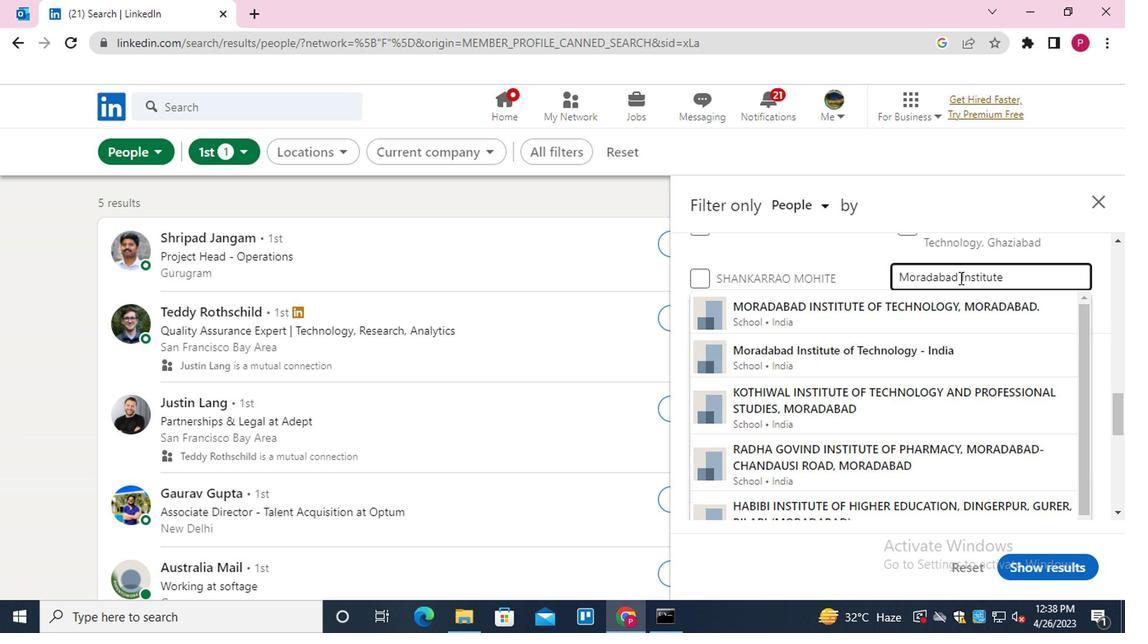 
Action: Mouse moved to (950, 300)
Screenshot: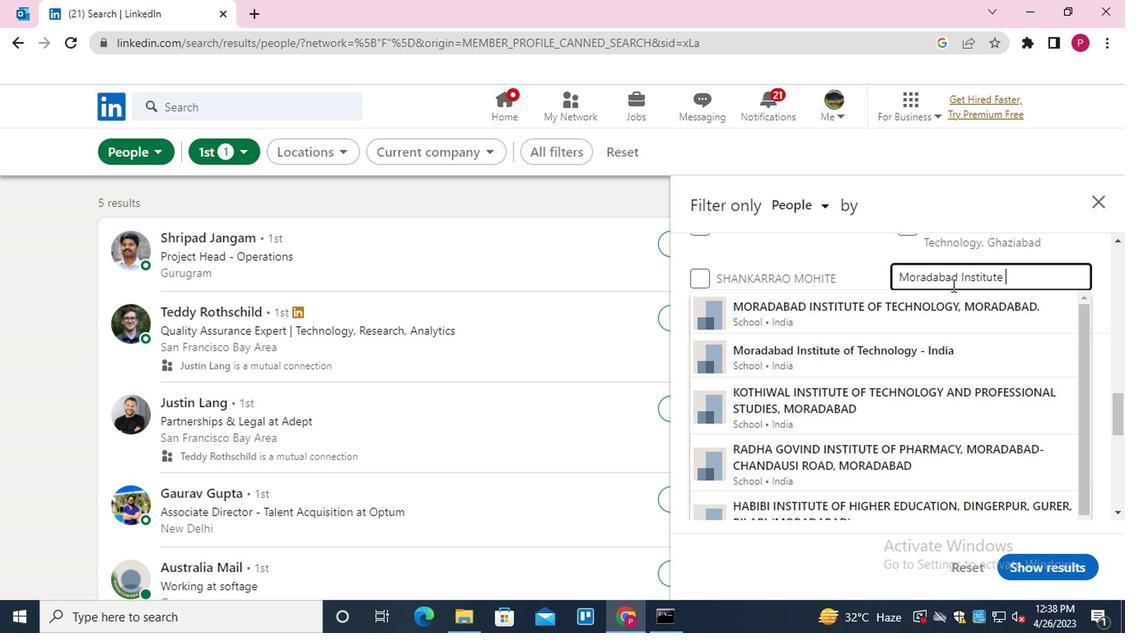 
Action: Mouse pressed left at (950, 300)
Screenshot: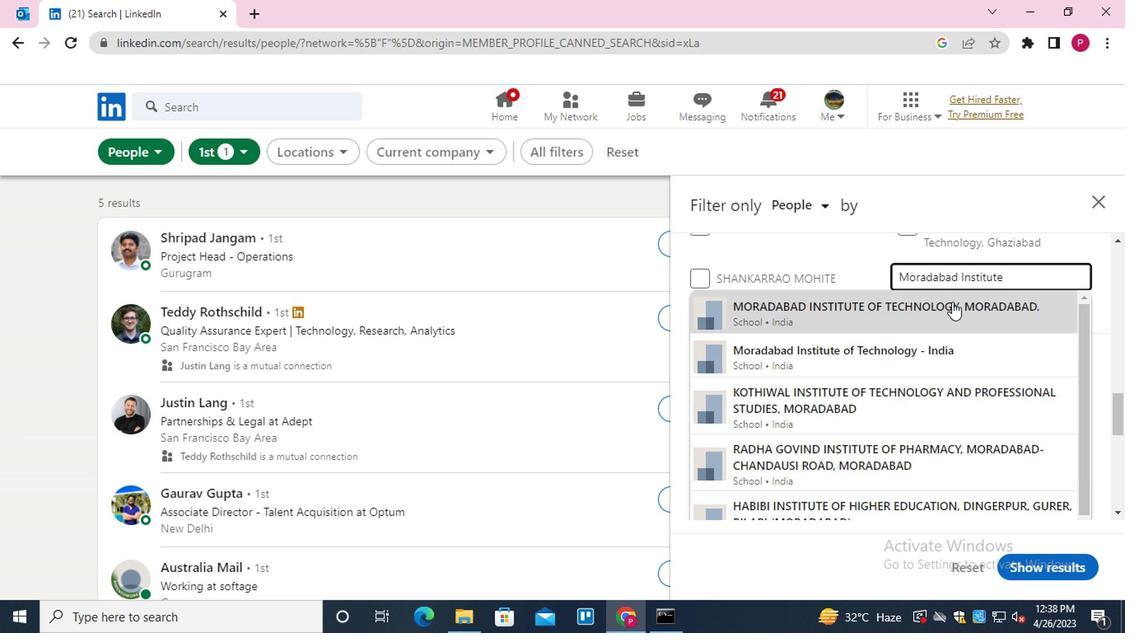 
Action: Mouse moved to (901, 357)
Screenshot: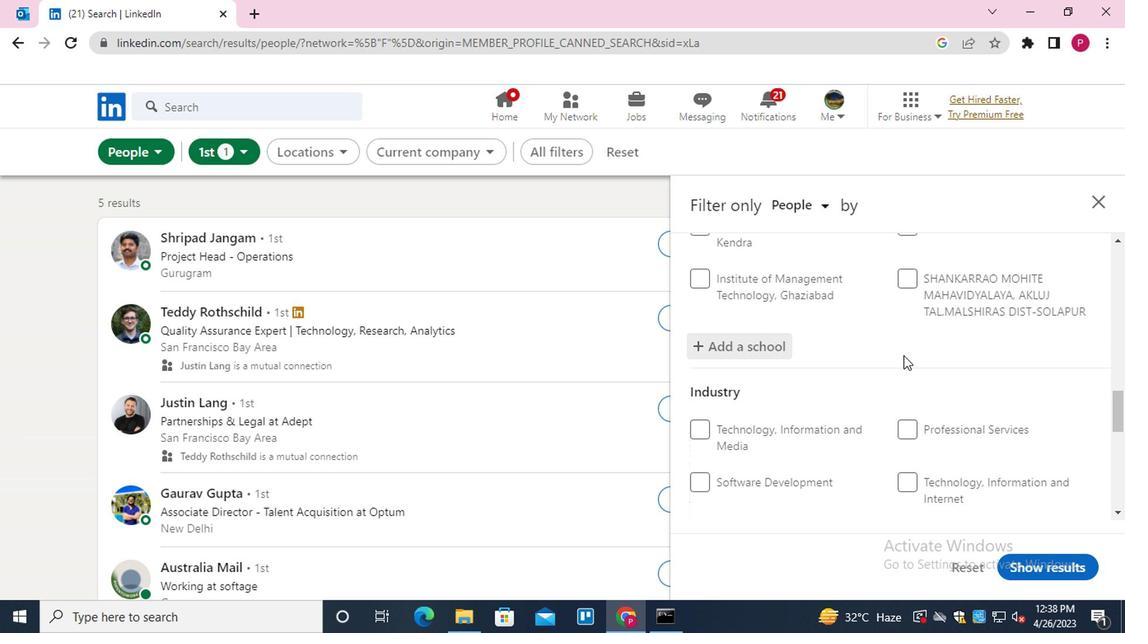 
Action: Mouse scrolled (901, 356) with delta (0, 0)
Screenshot: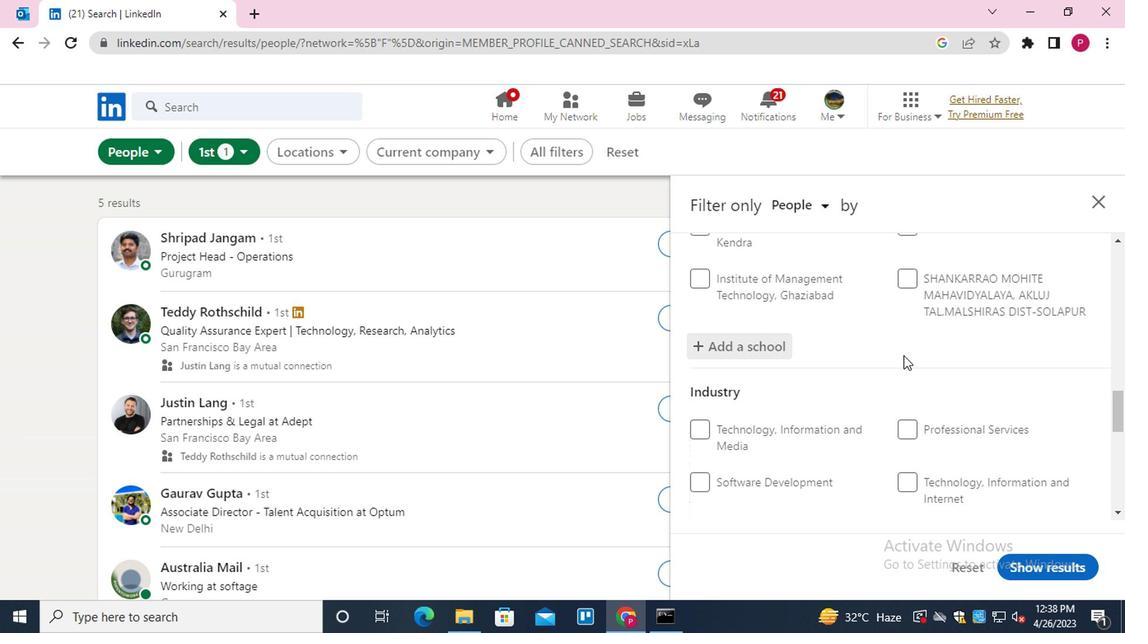 
Action: Mouse moved to (901, 358)
Screenshot: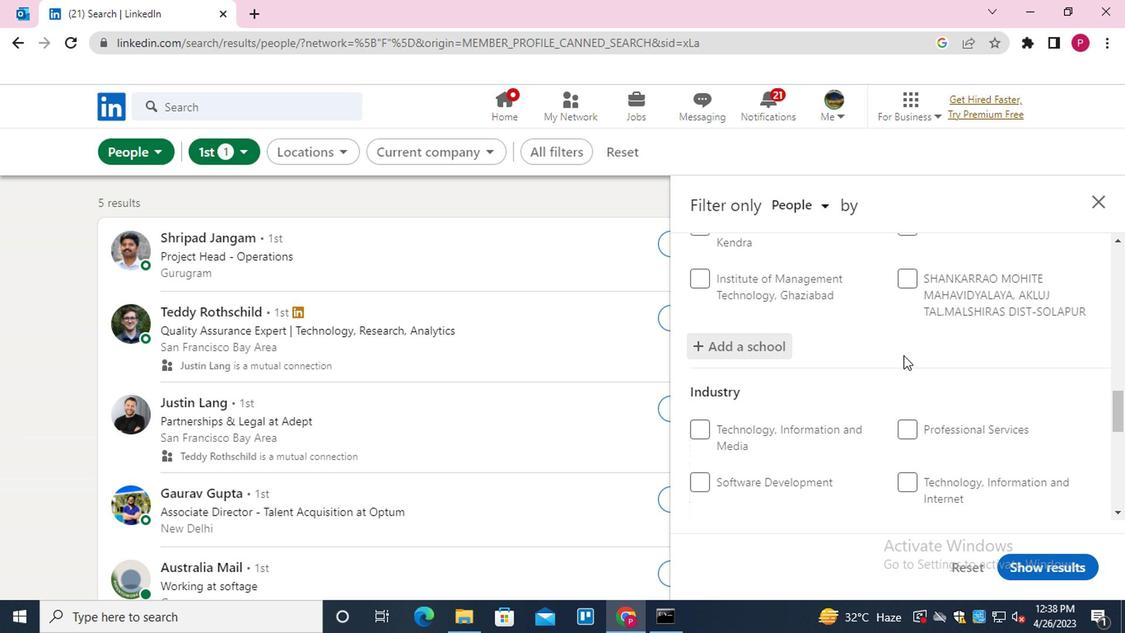 
Action: Mouse scrolled (901, 358) with delta (0, 0)
Screenshot: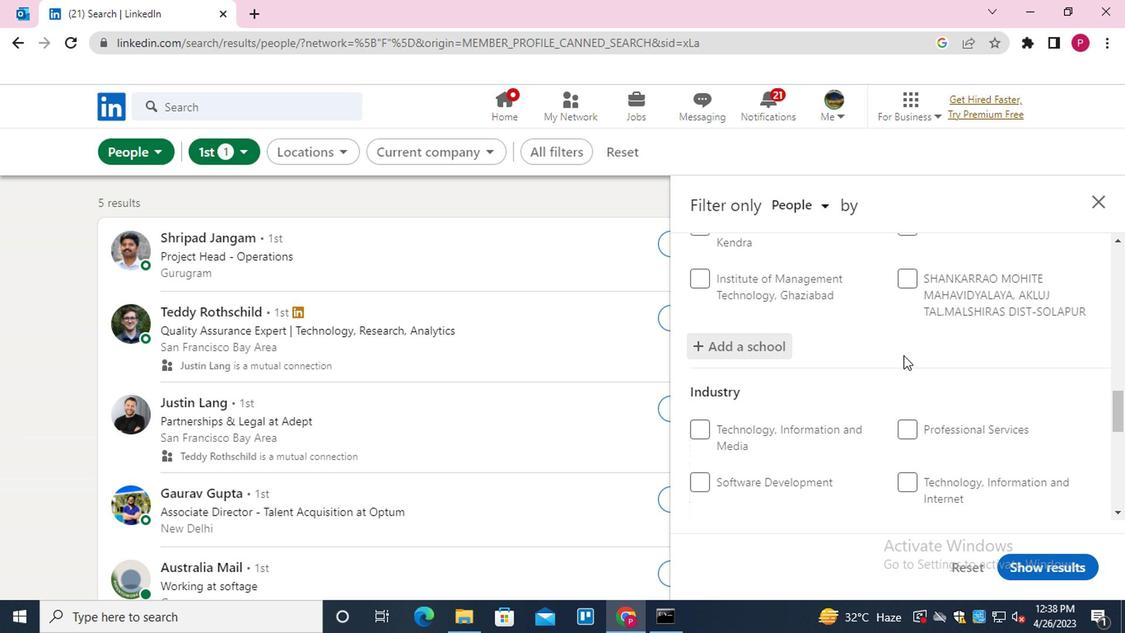 
Action: Mouse moved to (901, 360)
Screenshot: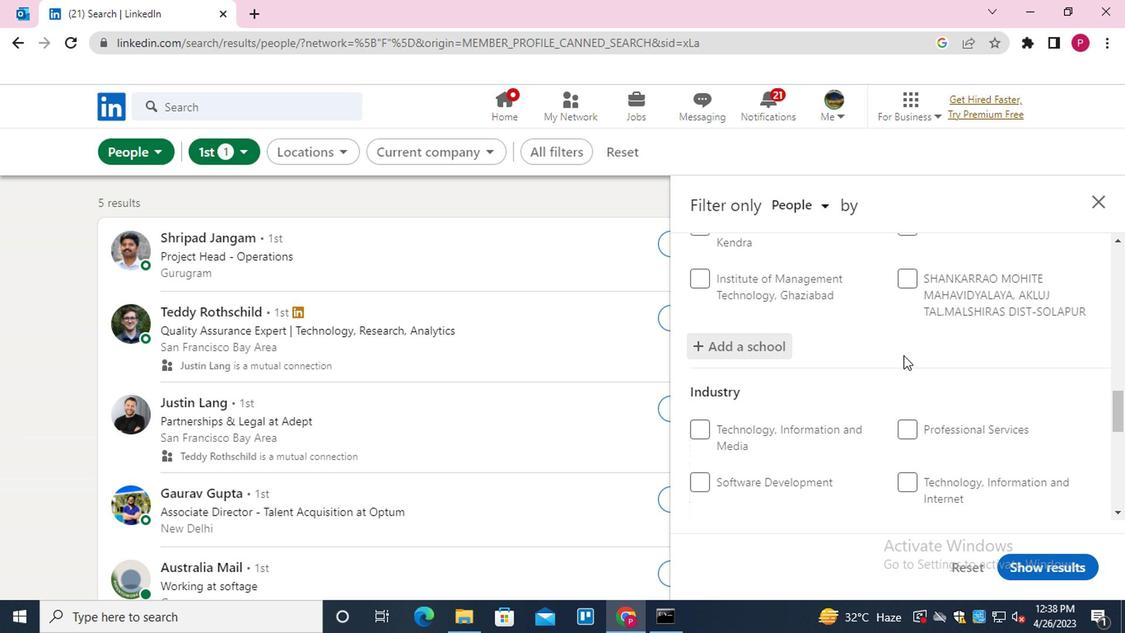 
Action: Mouse scrolled (901, 360) with delta (0, 0)
Screenshot: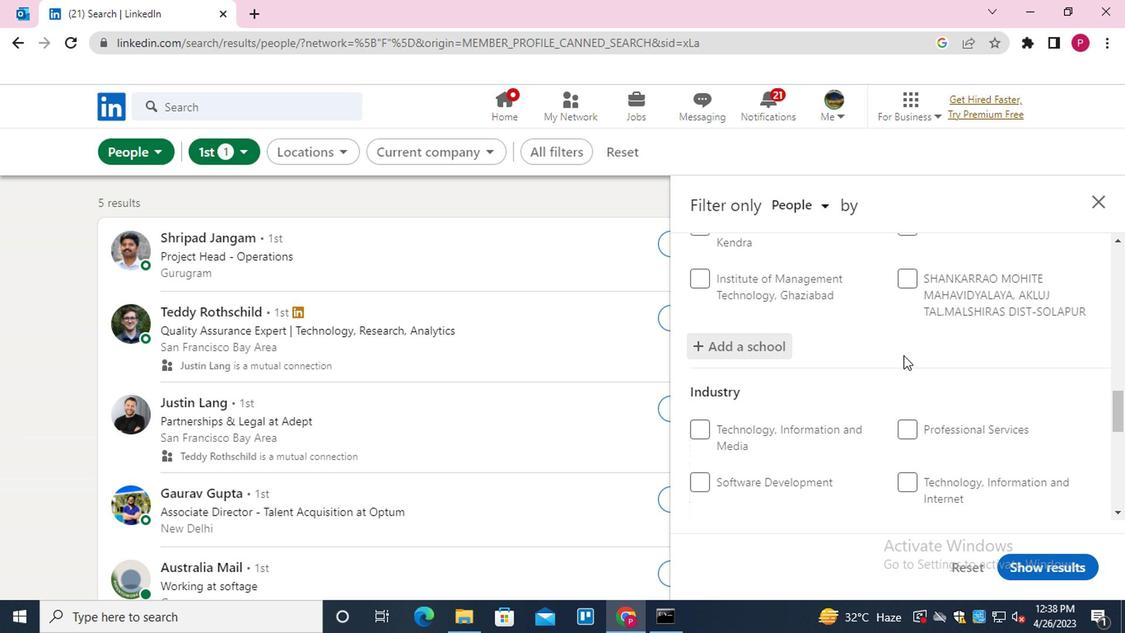 
Action: Mouse moved to (981, 289)
Screenshot: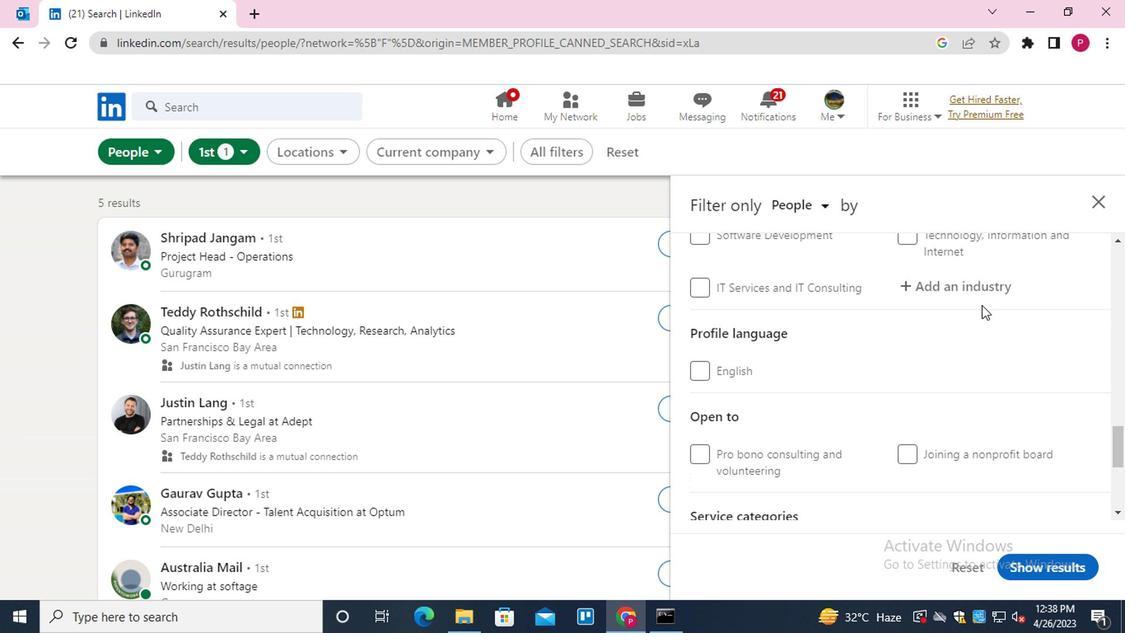 
Action: Mouse pressed left at (981, 289)
Screenshot: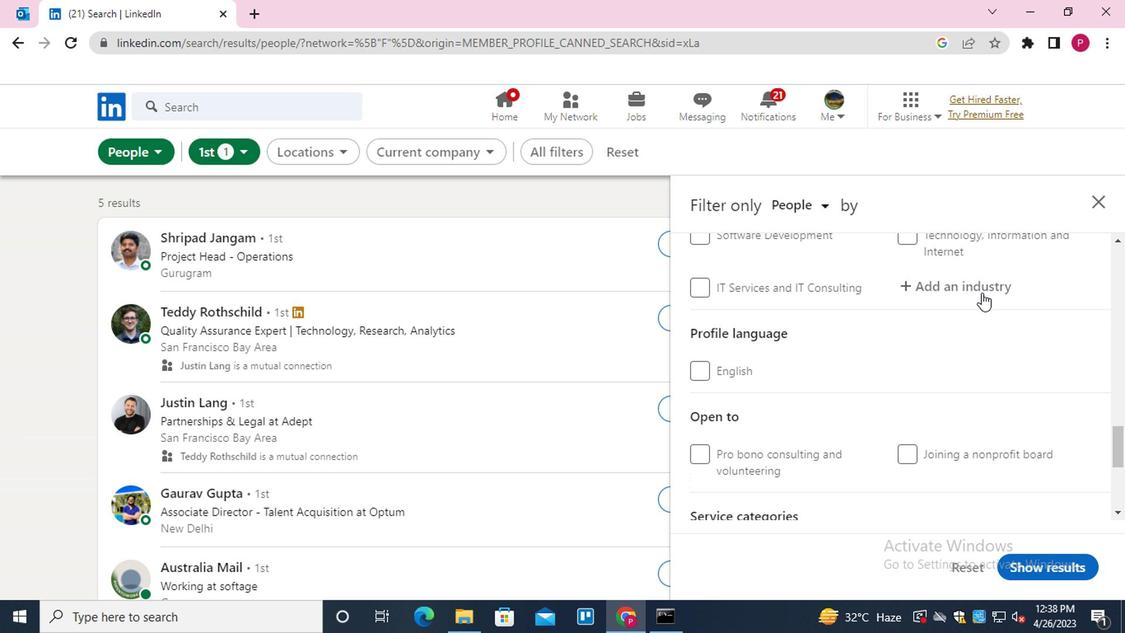 
Action: Key pressed <Key.shift>INTERIOR<Key.down><Key.enter>
Screenshot: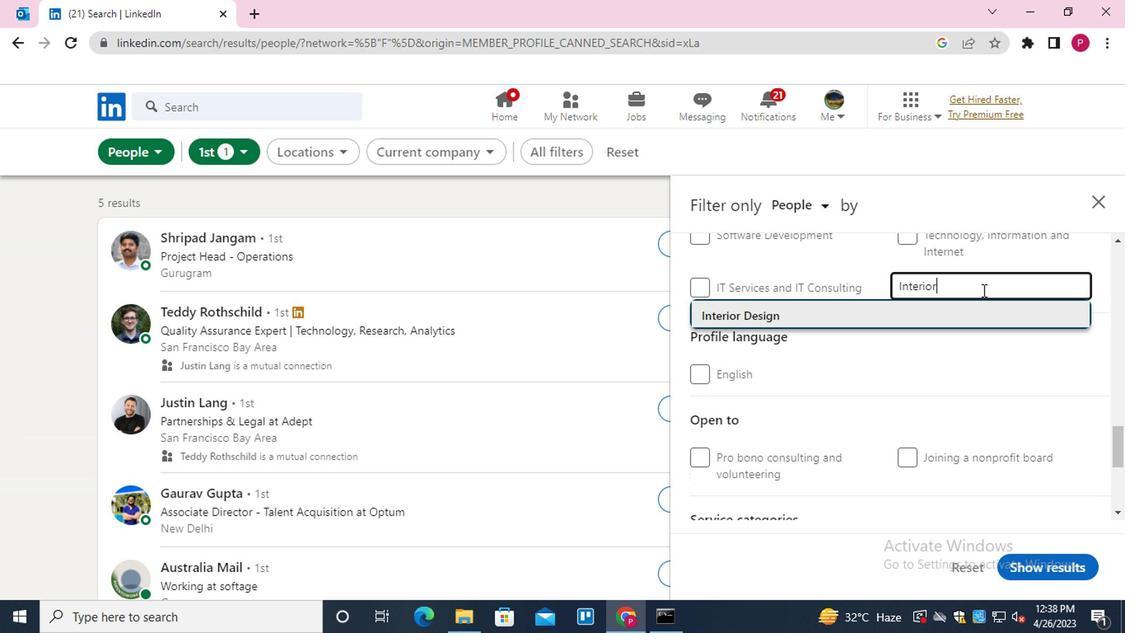 
Action: Mouse moved to (825, 301)
Screenshot: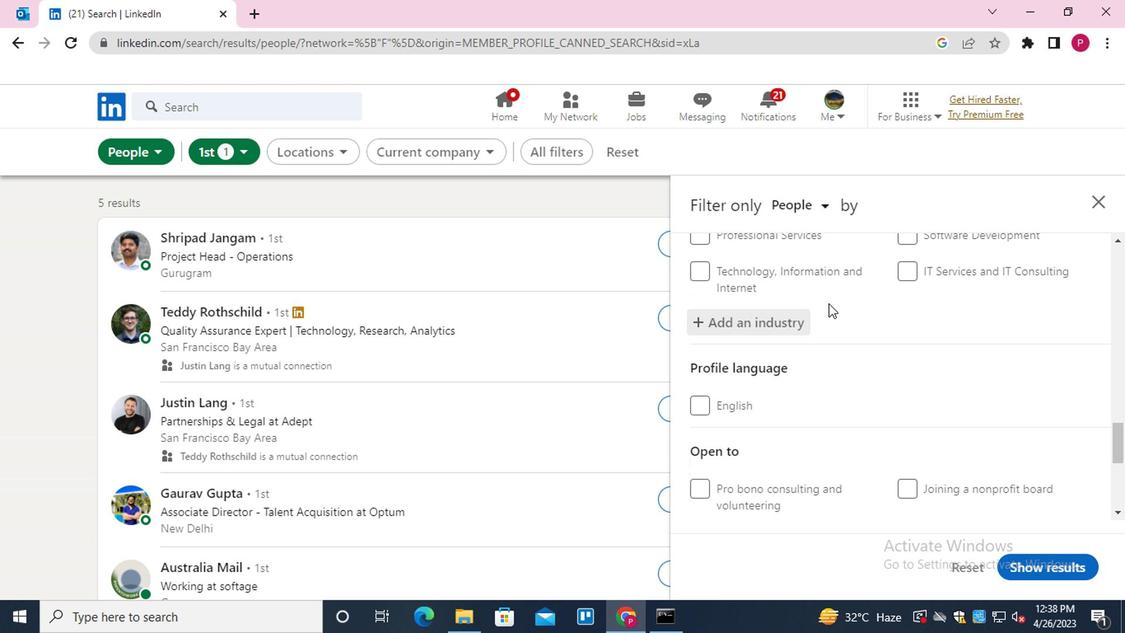 
Action: Mouse scrolled (825, 301) with delta (0, 0)
Screenshot: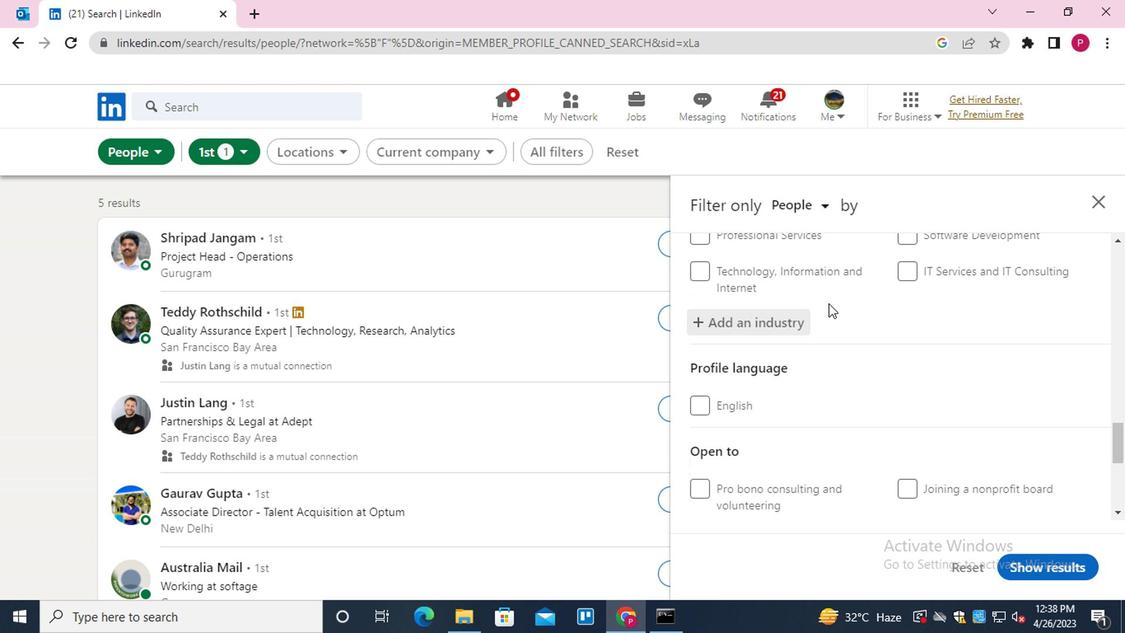 
Action: Mouse scrolled (825, 301) with delta (0, 0)
Screenshot: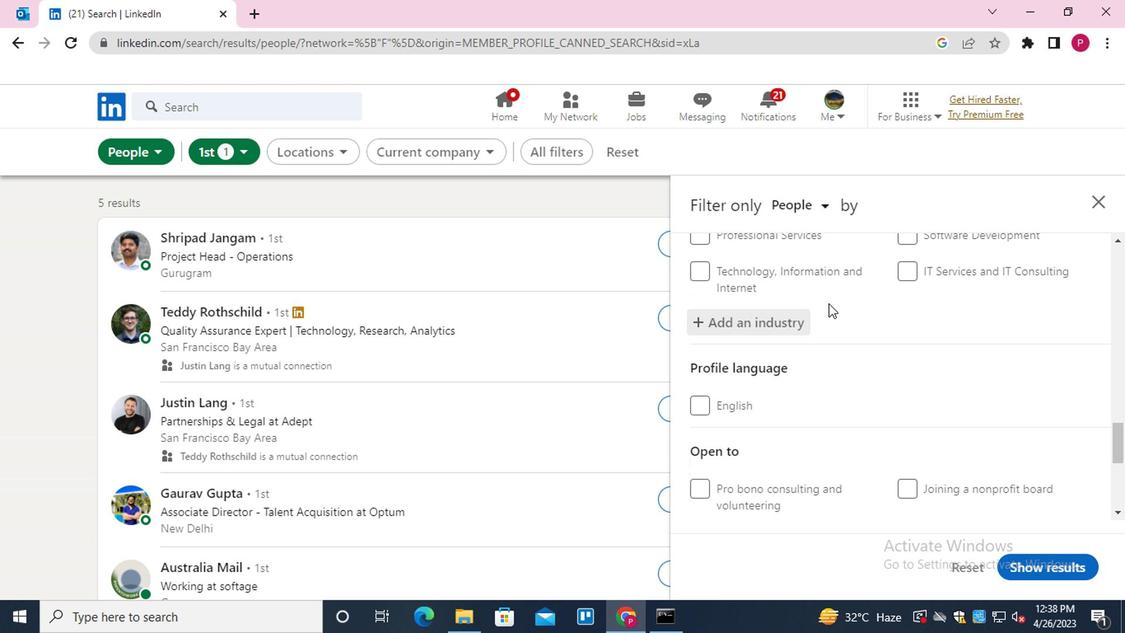 
Action: Mouse moved to (749, 414)
Screenshot: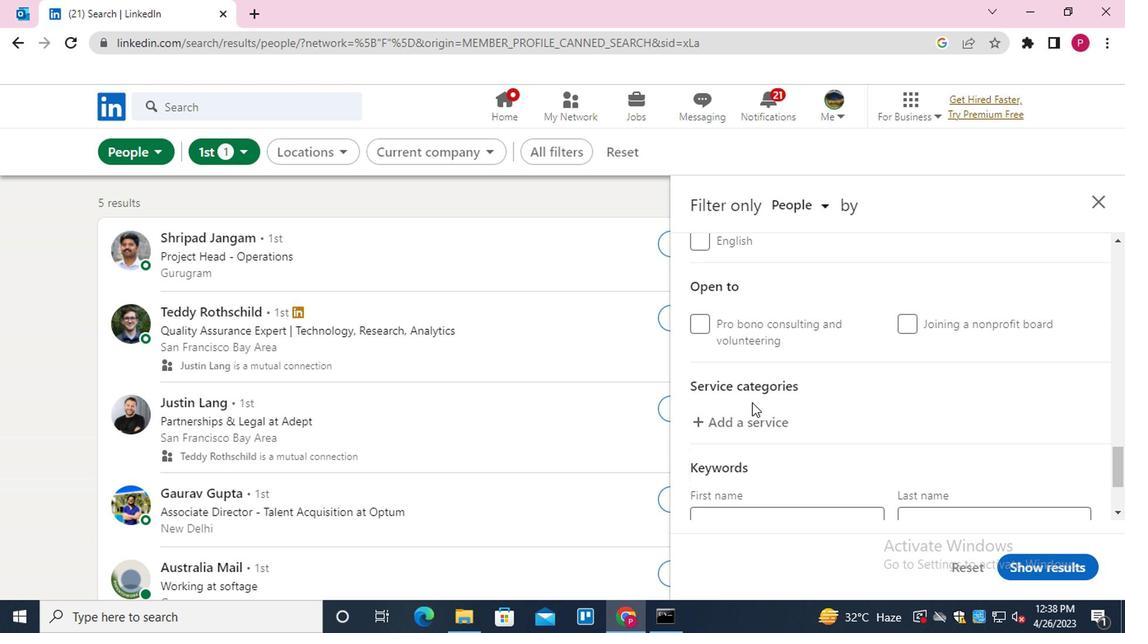 
Action: Mouse pressed left at (749, 414)
Screenshot: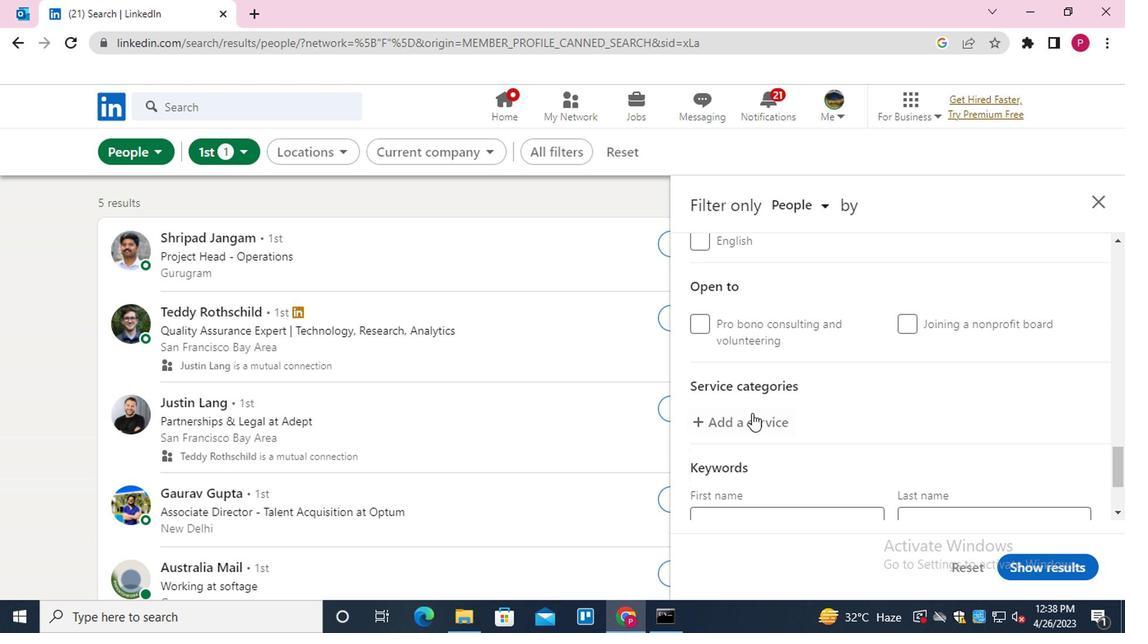
Action: Key pressed <Key.shift><Key.shift><Key.shift>FINAN<Key.down><Key.down><Key.enter>
Screenshot: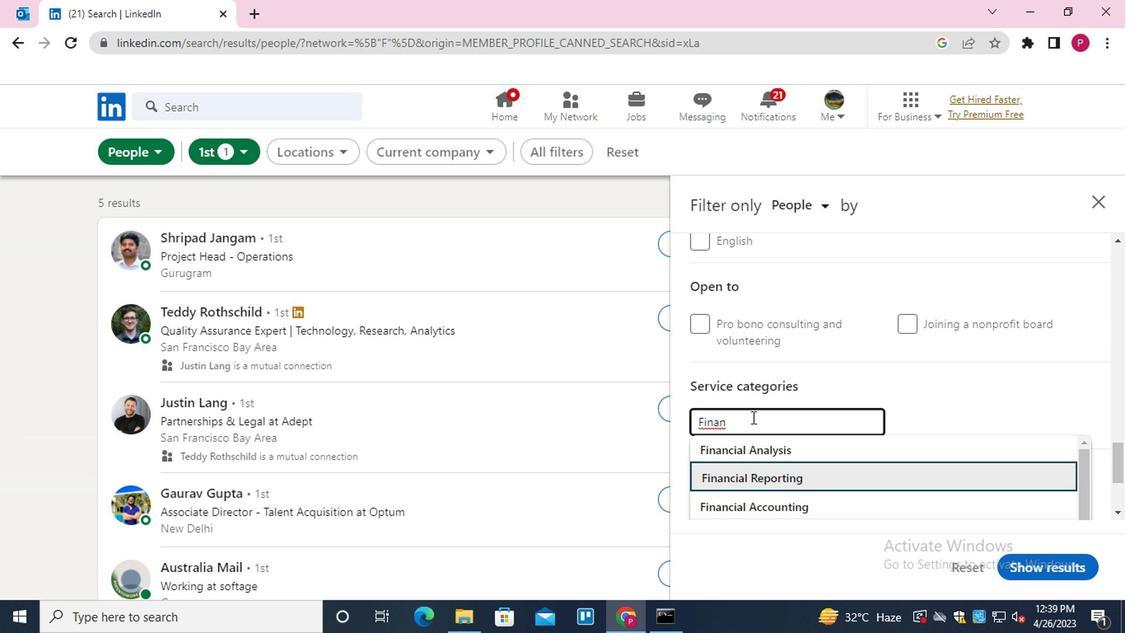 
Action: Mouse moved to (749, 415)
Screenshot: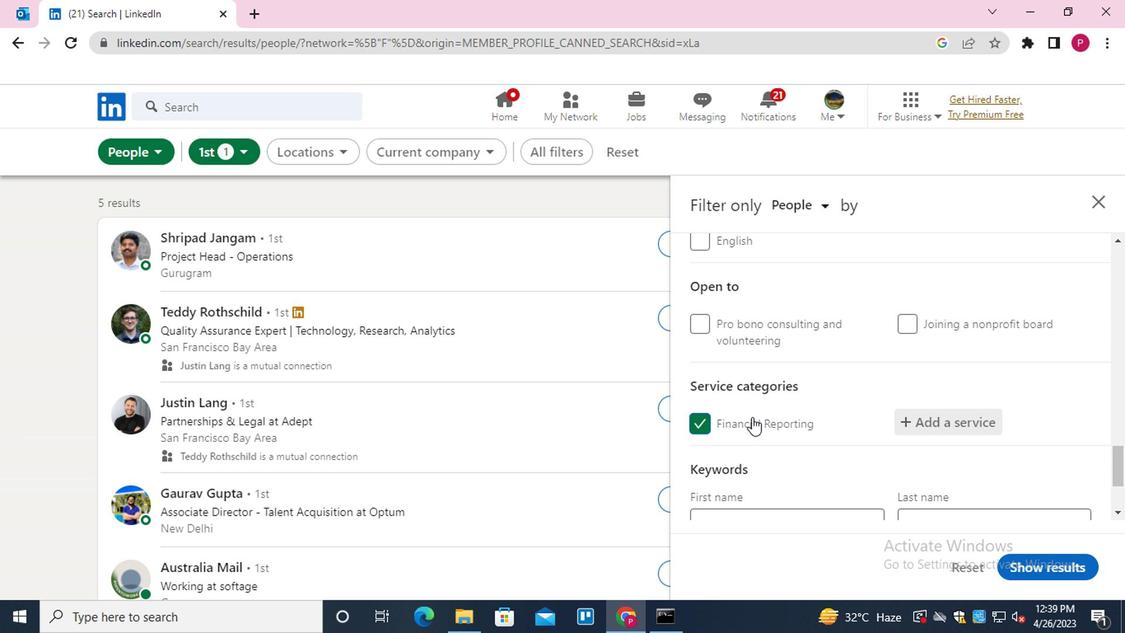 
Action: Mouse scrolled (749, 414) with delta (0, 0)
Screenshot: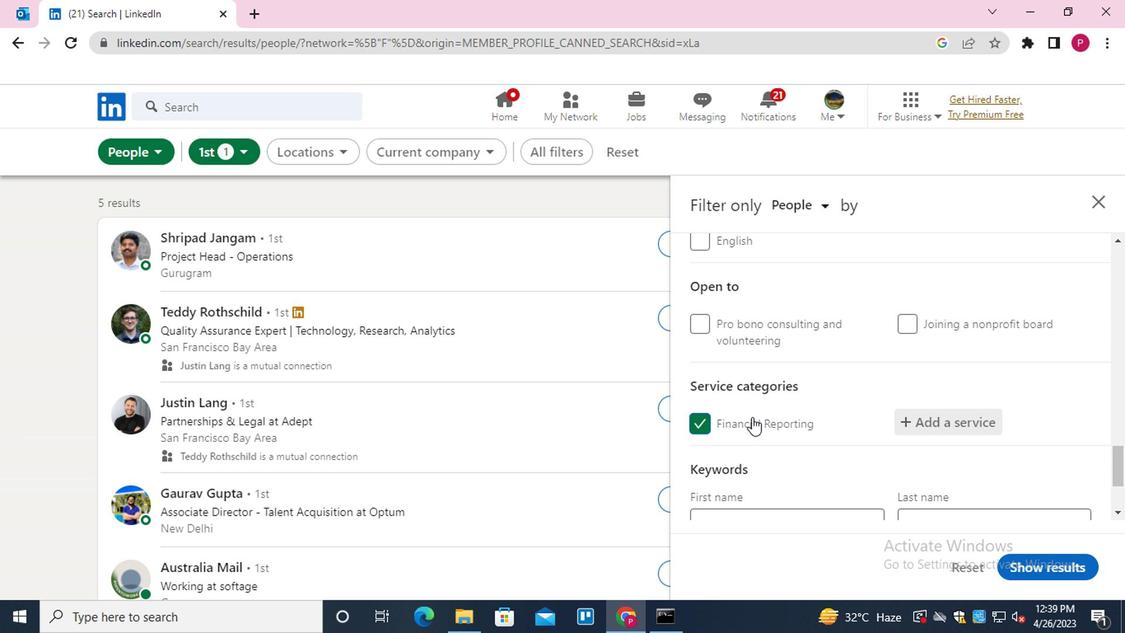 
Action: Mouse scrolled (749, 414) with delta (0, 0)
Screenshot: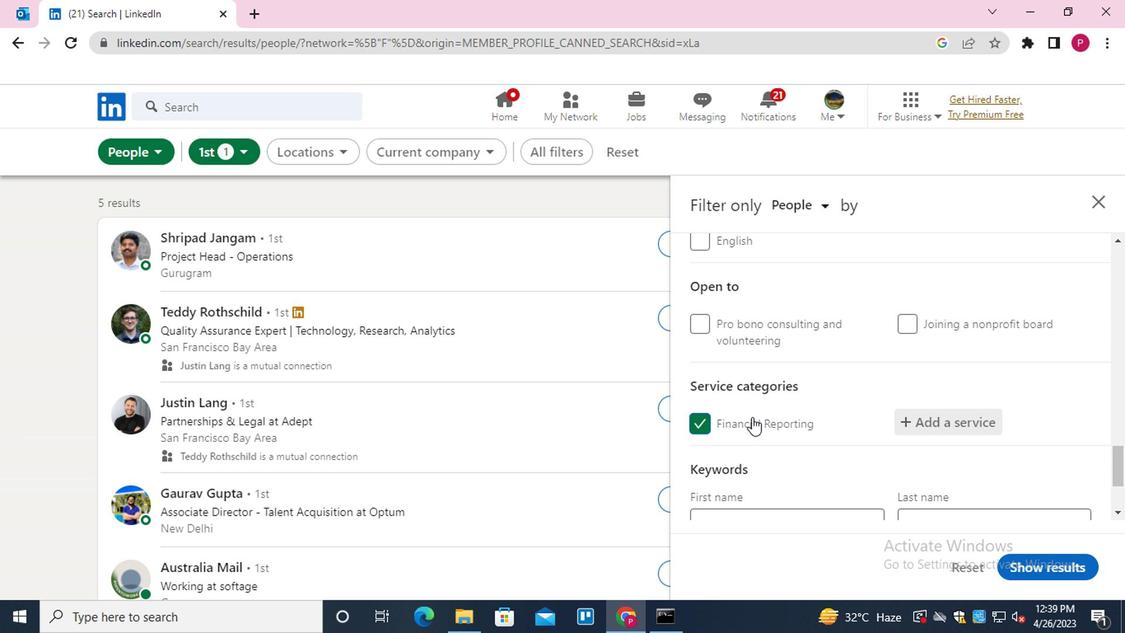 
Action: Mouse scrolled (749, 414) with delta (0, 0)
Screenshot: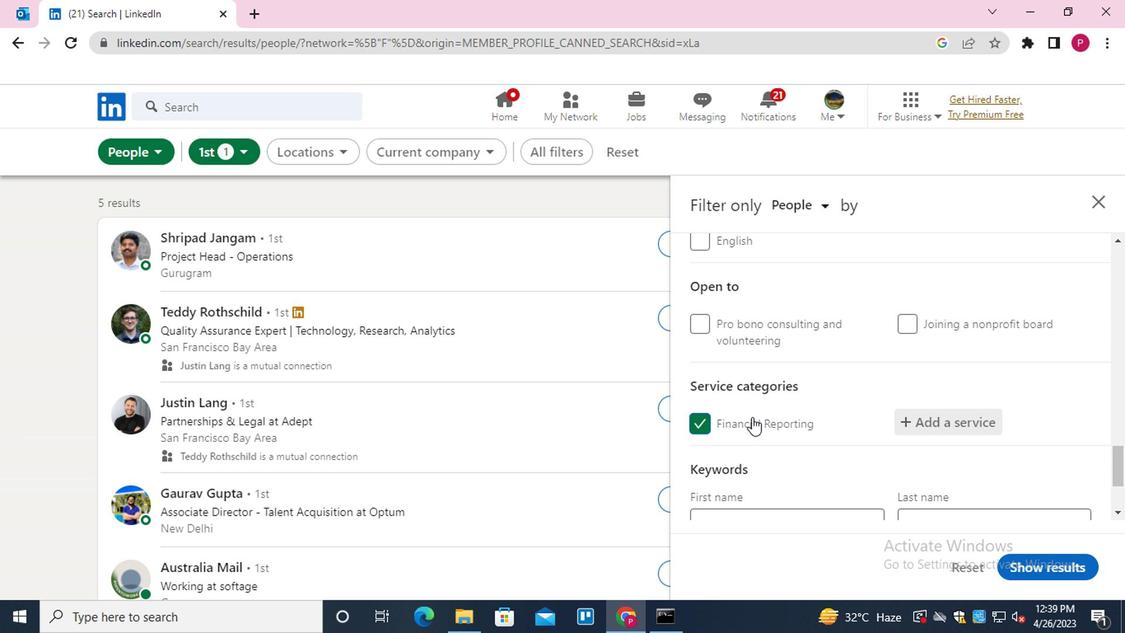
Action: Mouse moved to (749, 415)
Screenshot: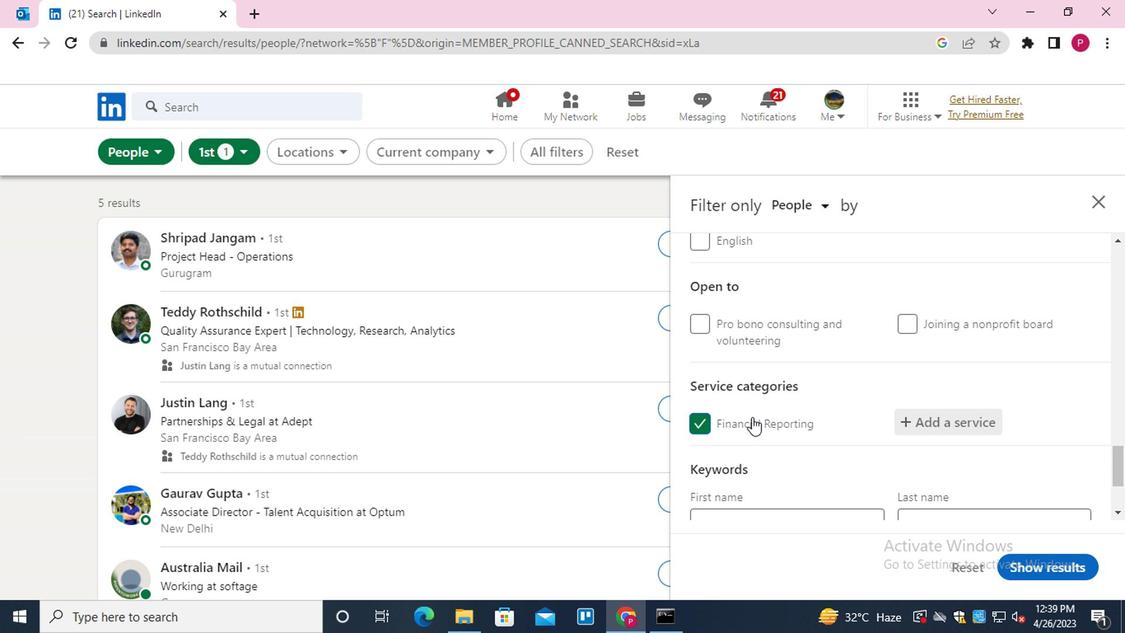 
Action: Mouse scrolled (749, 414) with delta (0, 0)
Screenshot: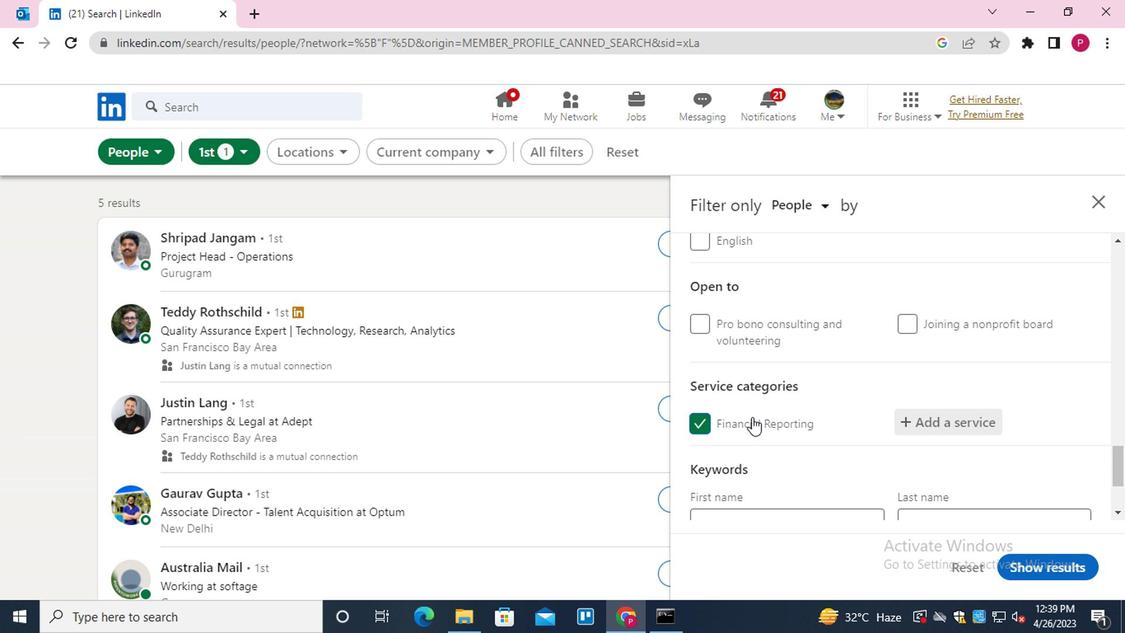 
Action: Mouse moved to (765, 436)
Screenshot: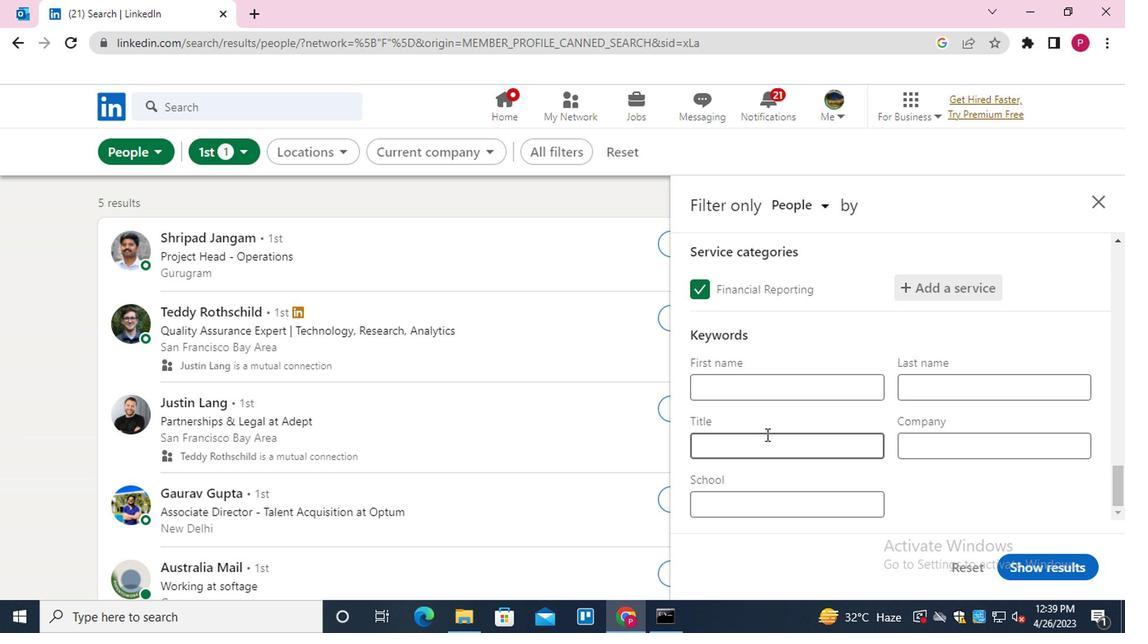
Action: Mouse pressed left at (765, 436)
Screenshot: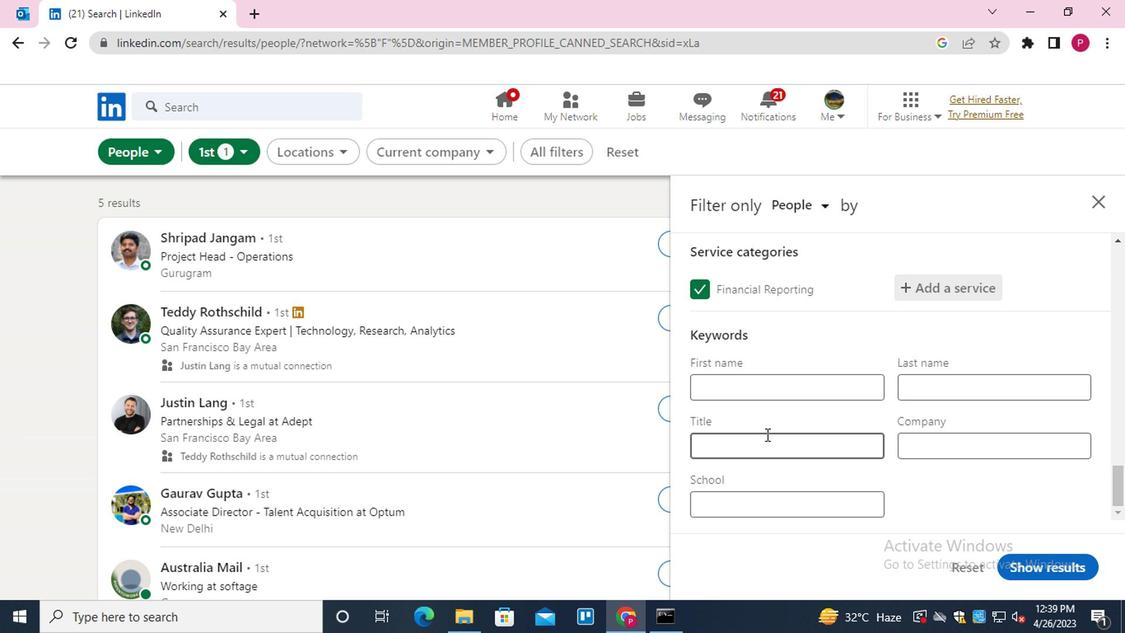 
Action: Mouse moved to (766, 437)
Screenshot: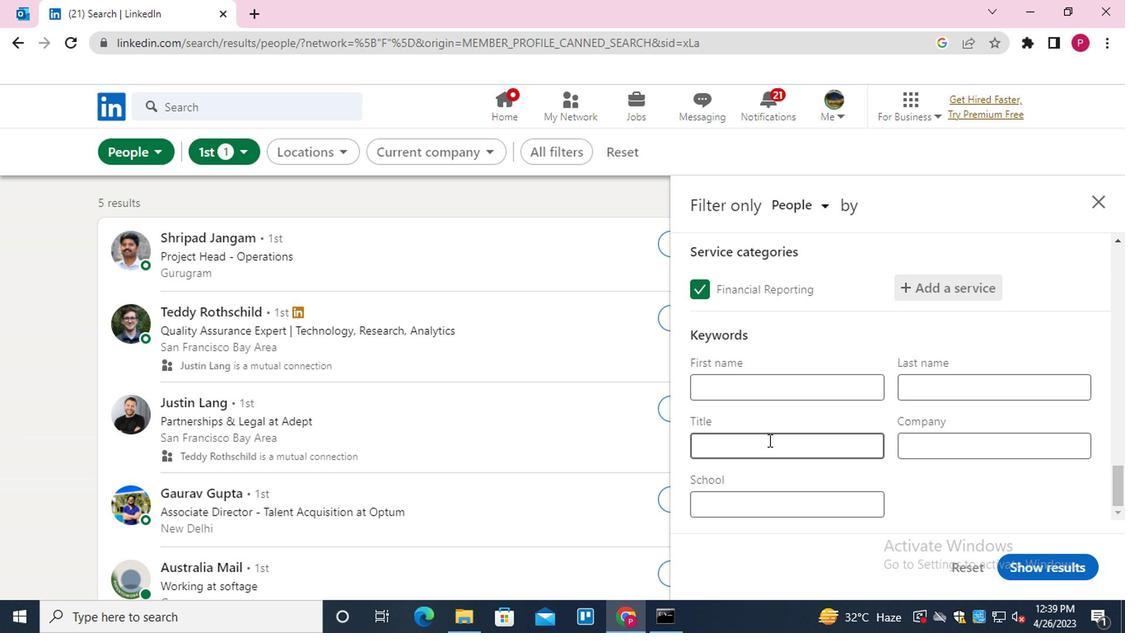 
Action: Key pressed <Key.shift>DOCTOR
Screenshot: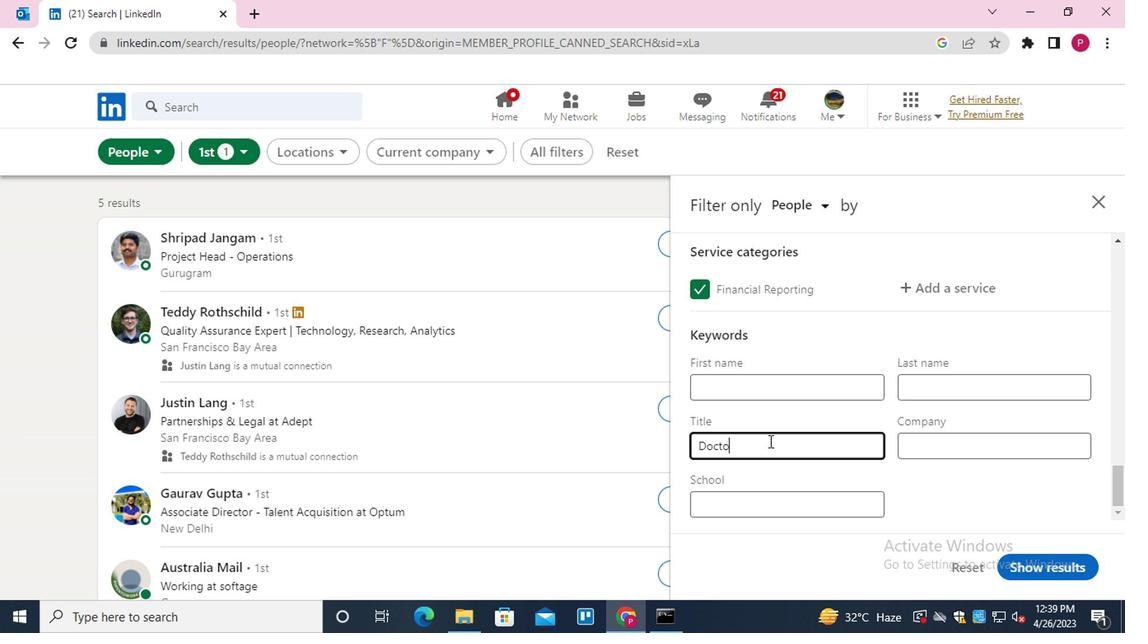 
Action: Mouse moved to (1040, 570)
Screenshot: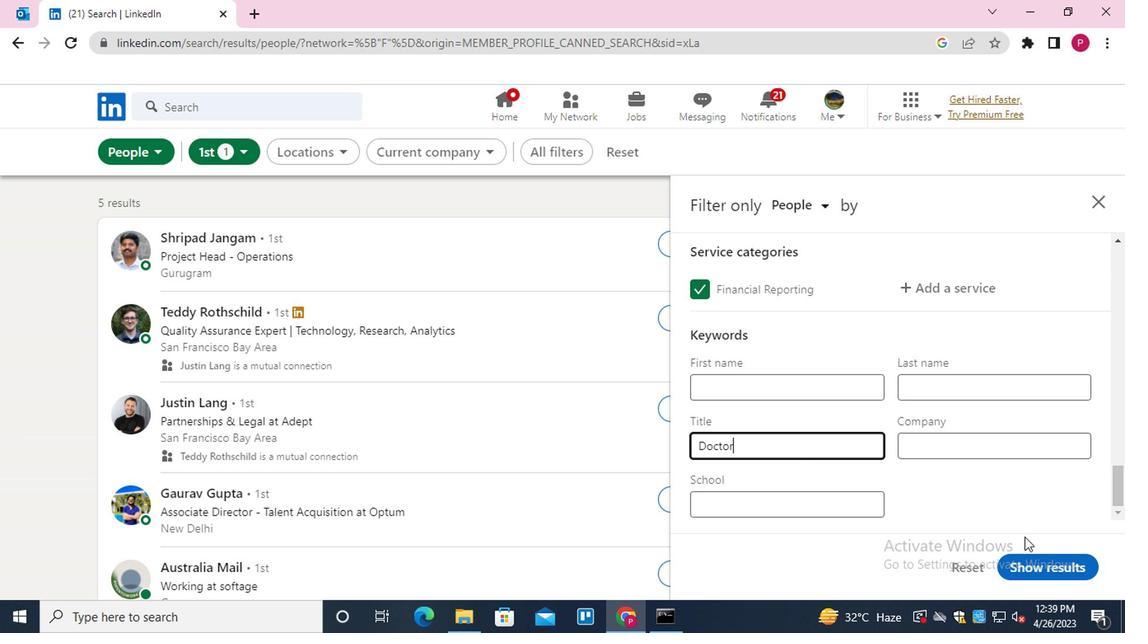 
Action: Mouse pressed left at (1040, 570)
Screenshot: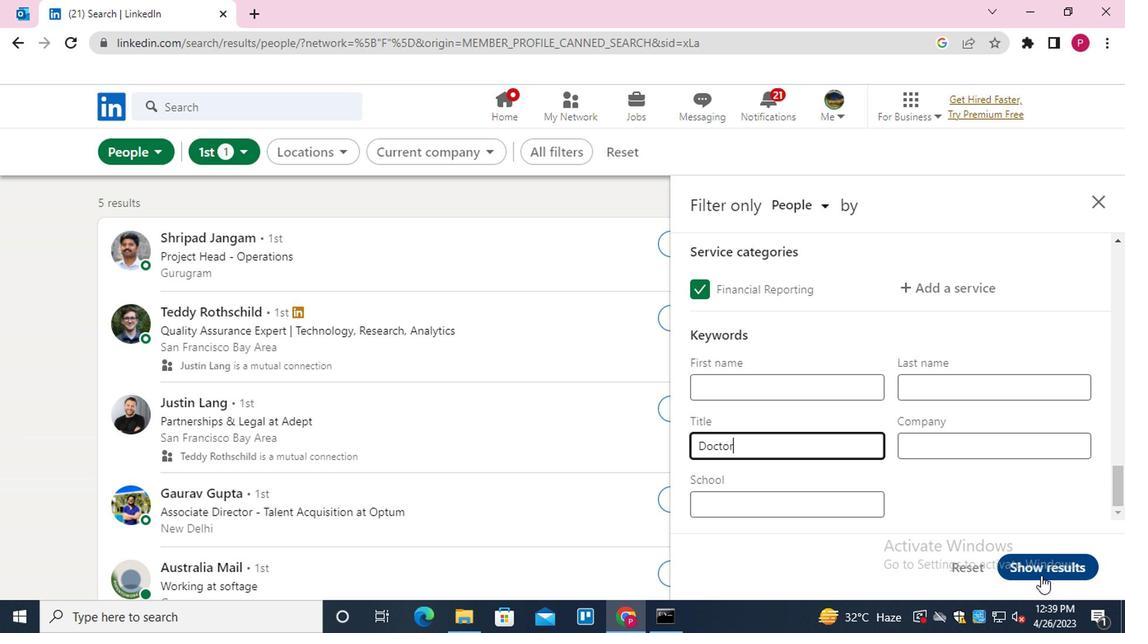 
Action: Mouse moved to (489, 281)
Screenshot: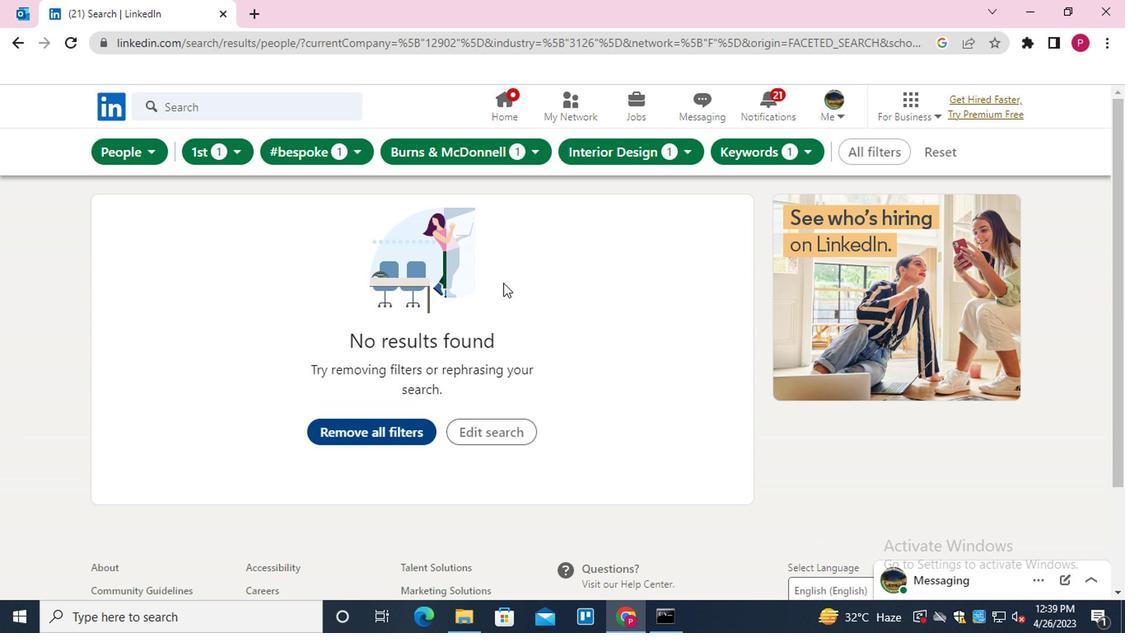 
